 Task: Look for space in Heinola, Finland from 6th September, 2023 to 10th September, 2023 for 1 adult in price range Rs.10000 to Rs.15000. Place can be private room with 1  bedroom having 1 bed and 1 bathroom. Property type can be house, flat, guest house, hotel. Booking option can be shelf check-in. Required host language is .
Action: Mouse moved to (394, 73)
Screenshot: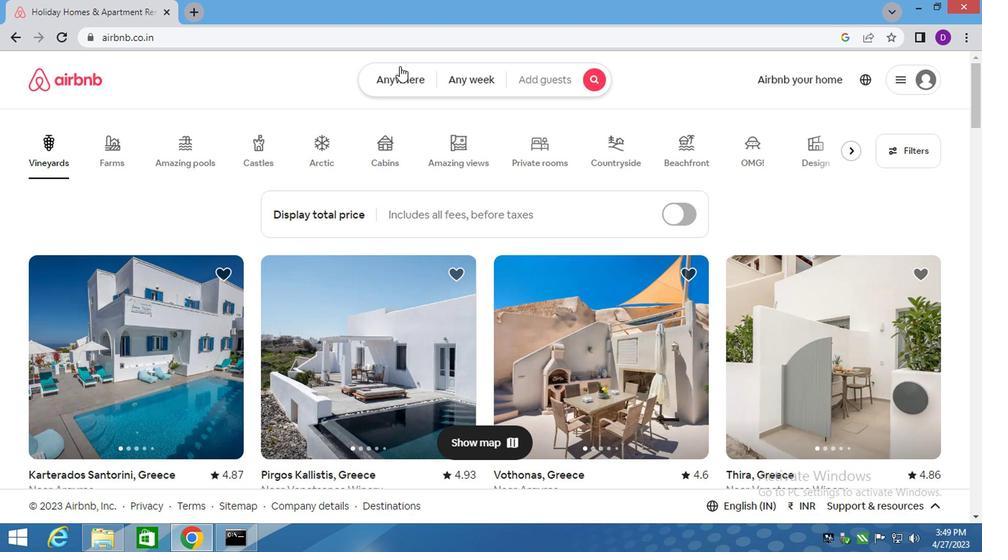 
Action: Mouse pressed left at (394, 73)
Screenshot: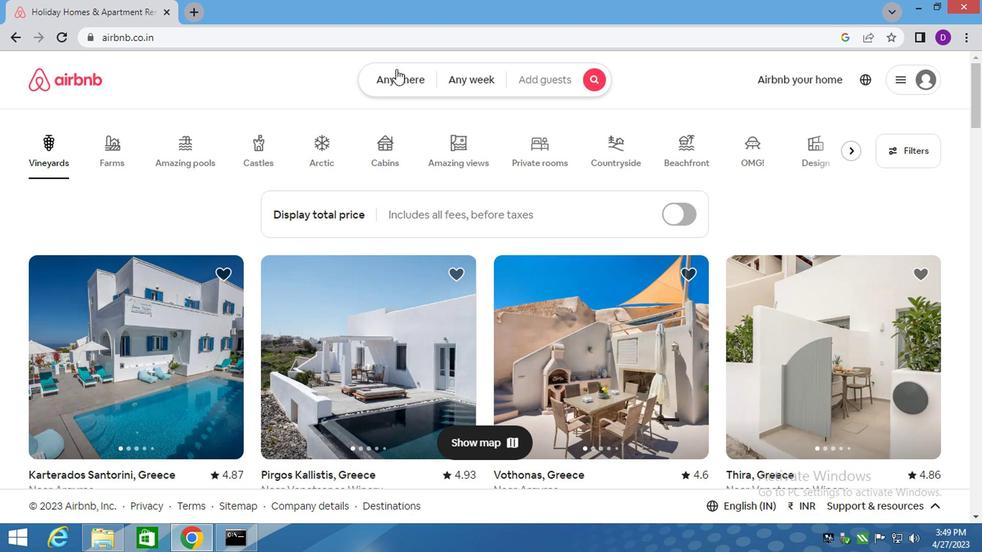 
Action: Mouse moved to (237, 135)
Screenshot: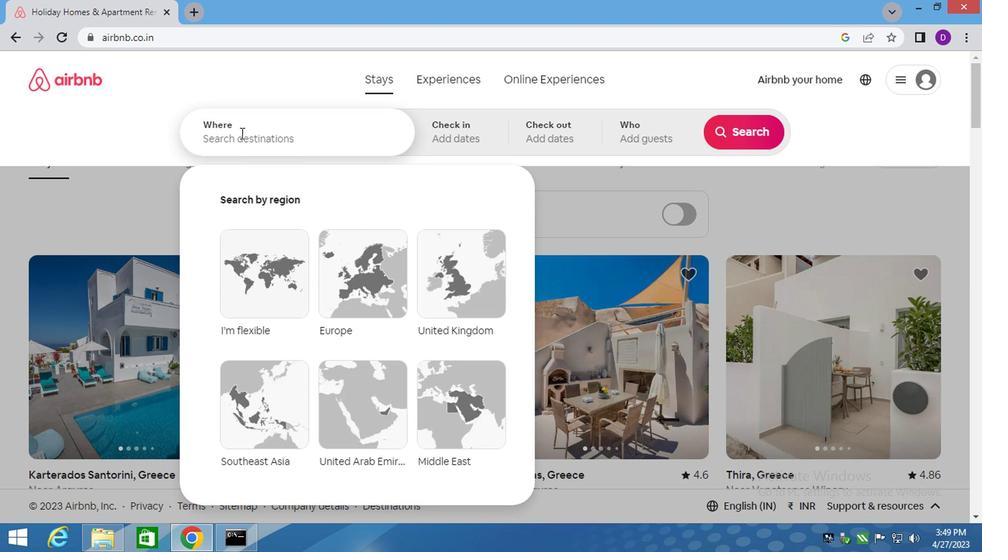 
Action: Mouse pressed left at (237, 135)
Screenshot: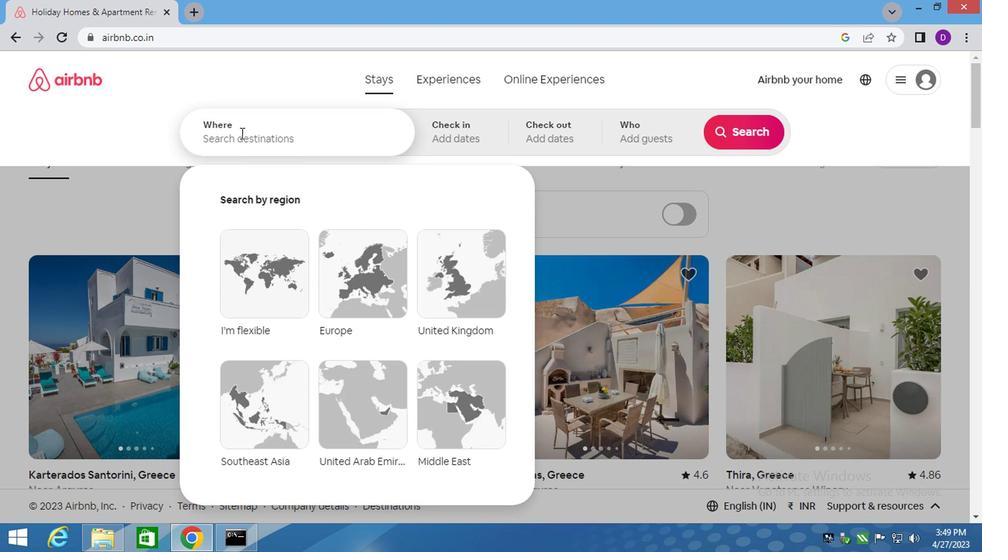 
Action: Key pressed heinola,<Key.space>fin<Key.down><Key.enter>
Screenshot: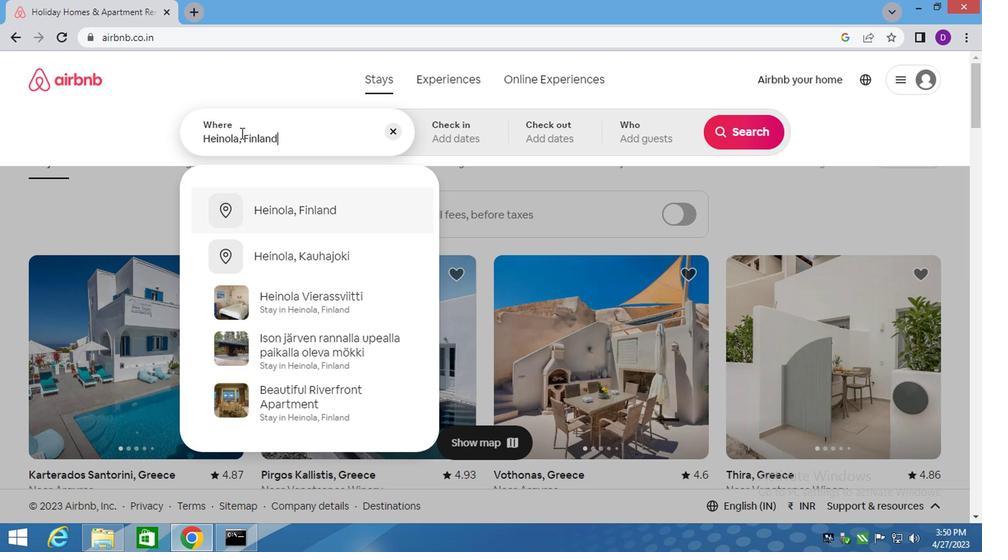 
Action: Mouse moved to (735, 245)
Screenshot: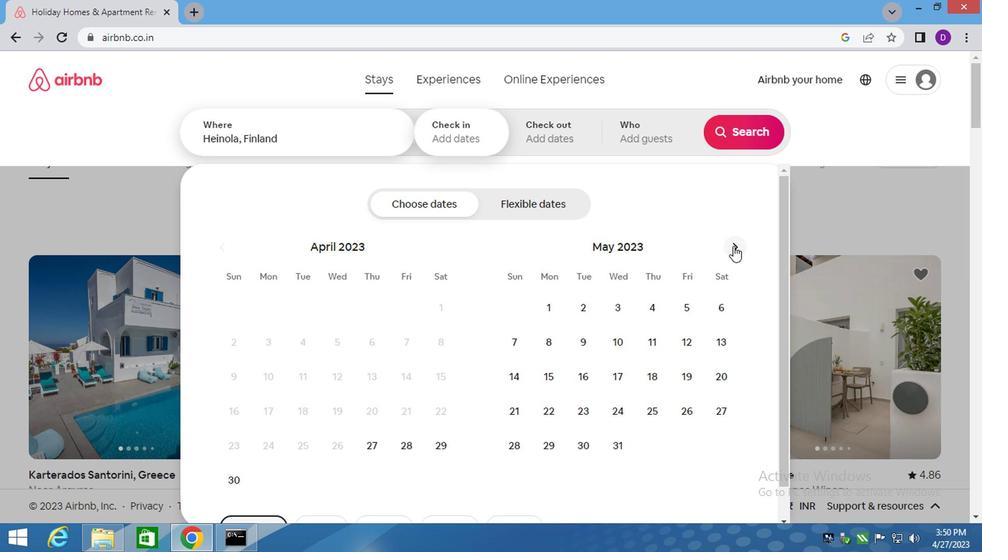 
Action: Mouse pressed left at (735, 245)
Screenshot: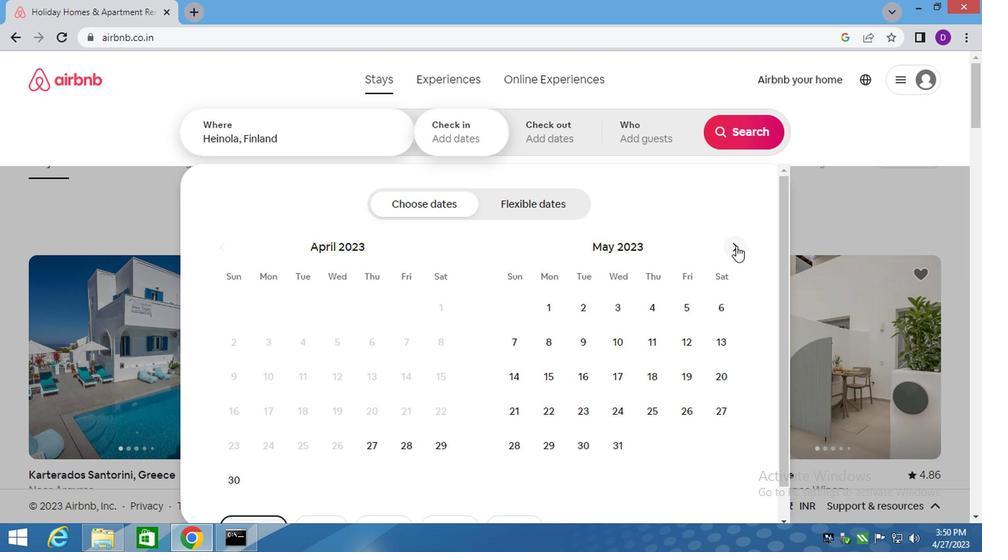 
Action: Mouse pressed left at (735, 245)
Screenshot: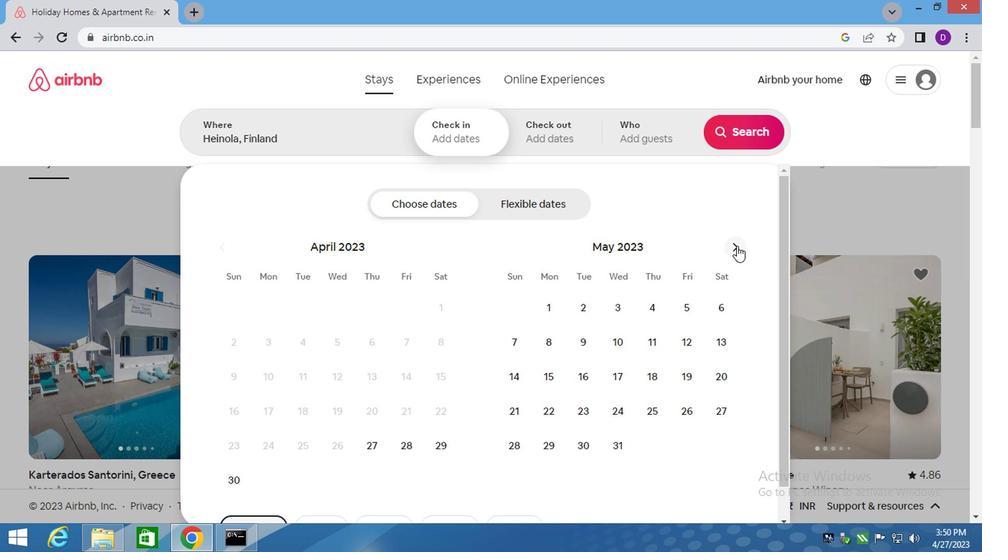 
Action: Mouse moved to (736, 245)
Screenshot: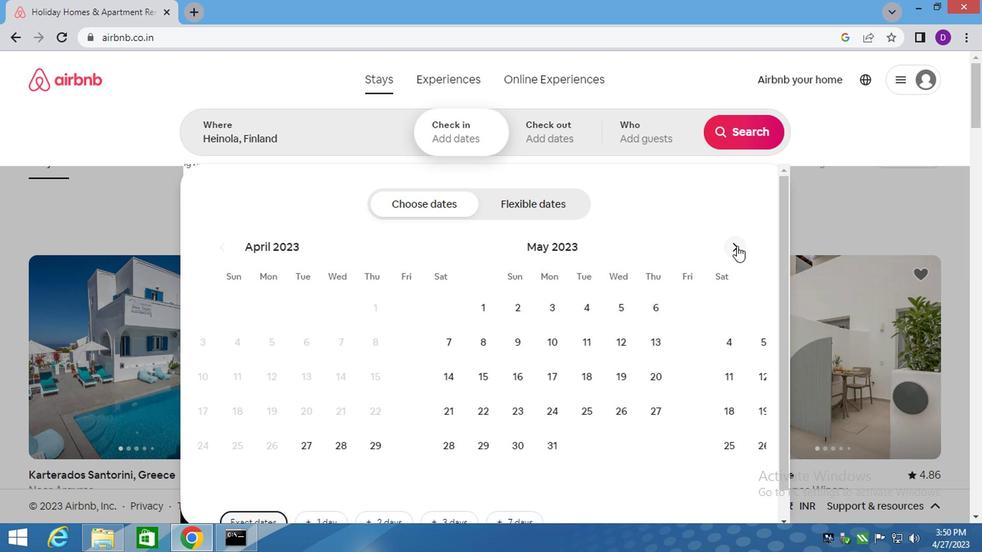 
Action: Mouse pressed left at (736, 245)
Screenshot: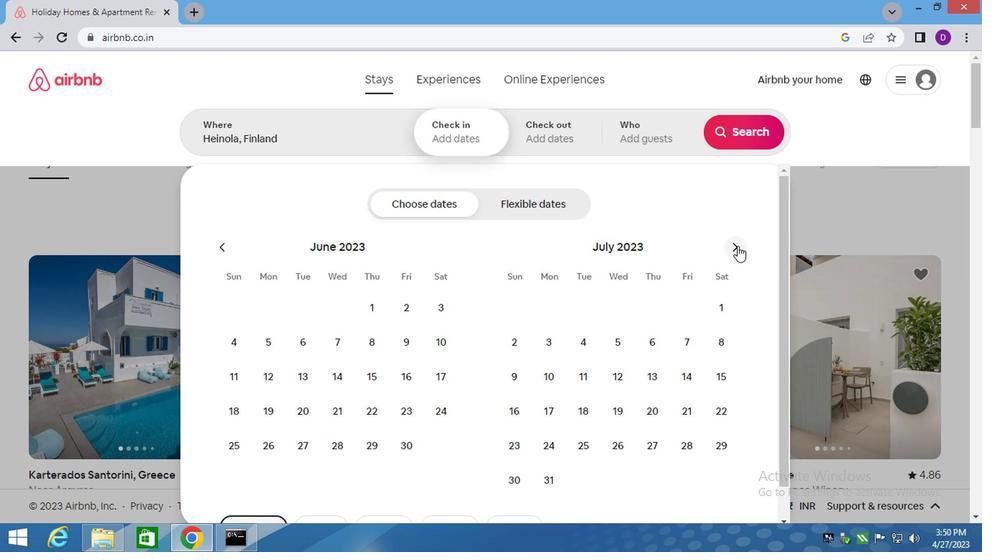 
Action: Mouse pressed left at (736, 245)
Screenshot: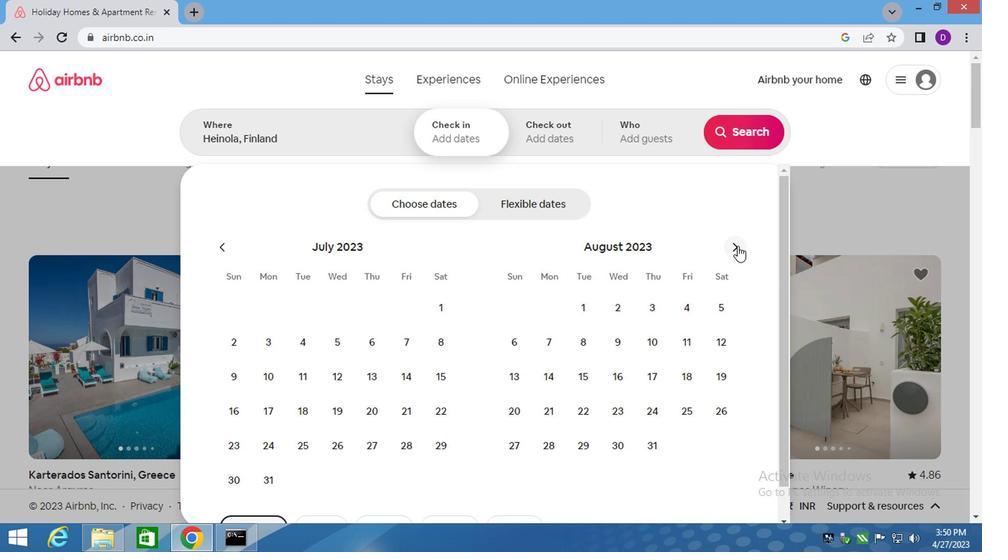 
Action: Mouse moved to (617, 339)
Screenshot: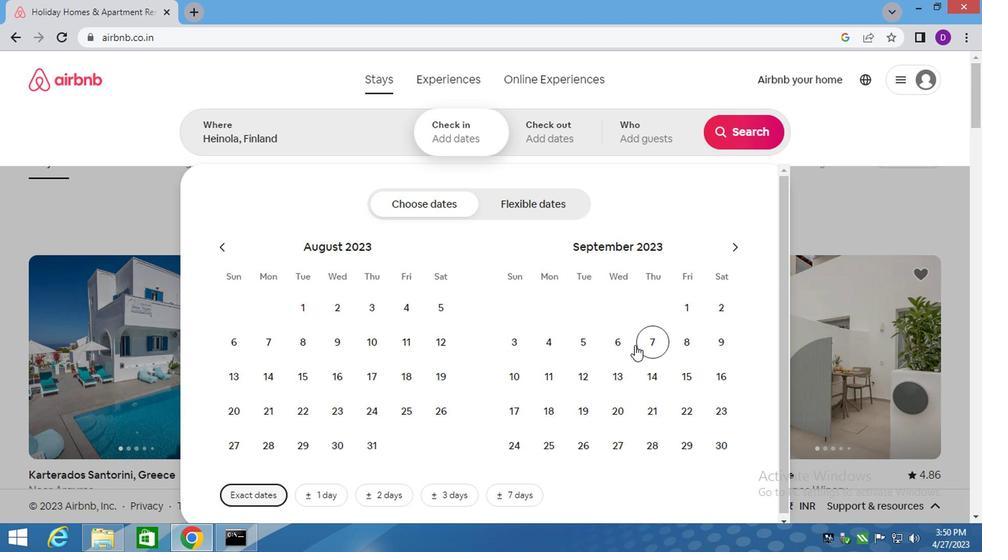 
Action: Mouse pressed left at (617, 339)
Screenshot: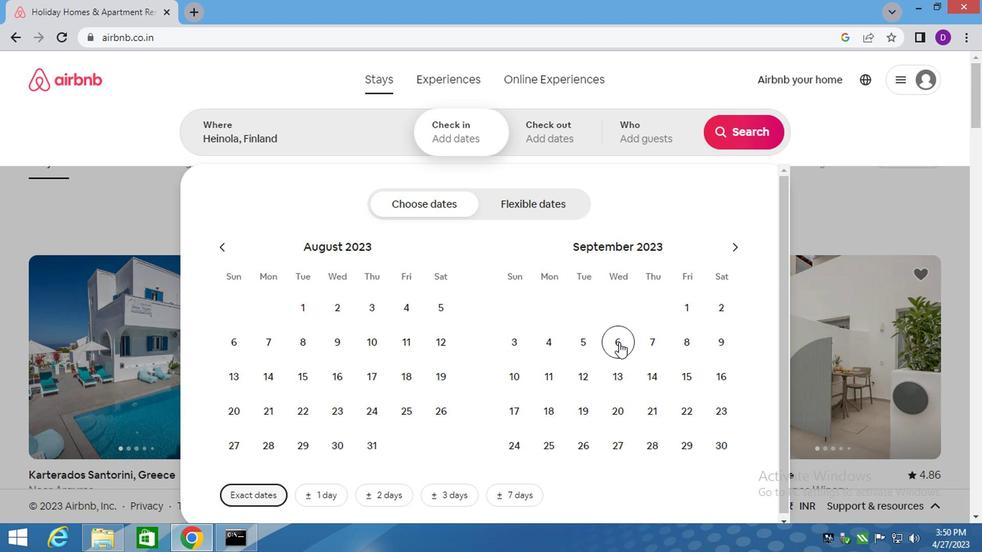 
Action: Mouse moved to (517, 372)
Screenshot: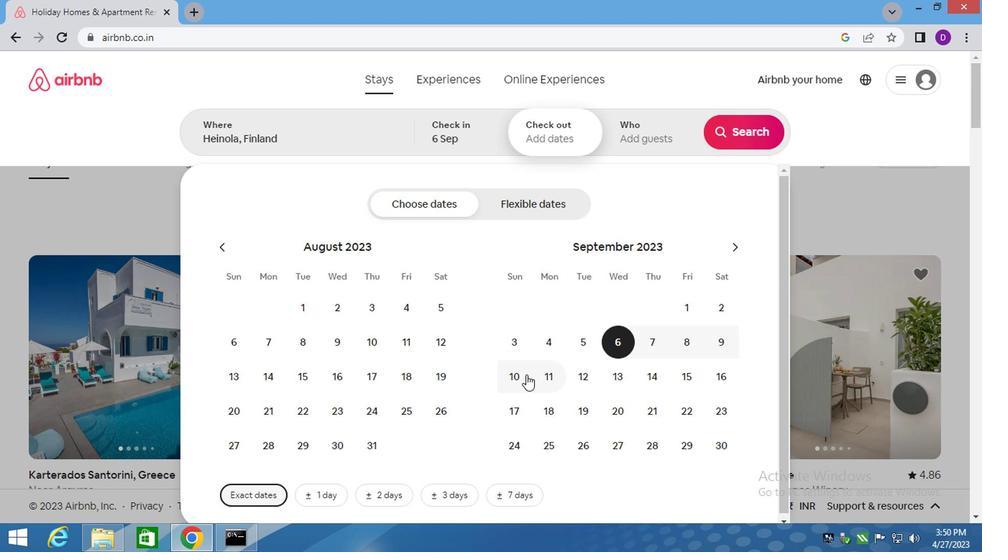 
Action: Mouse pressed left at (517, 372)
Screenshot: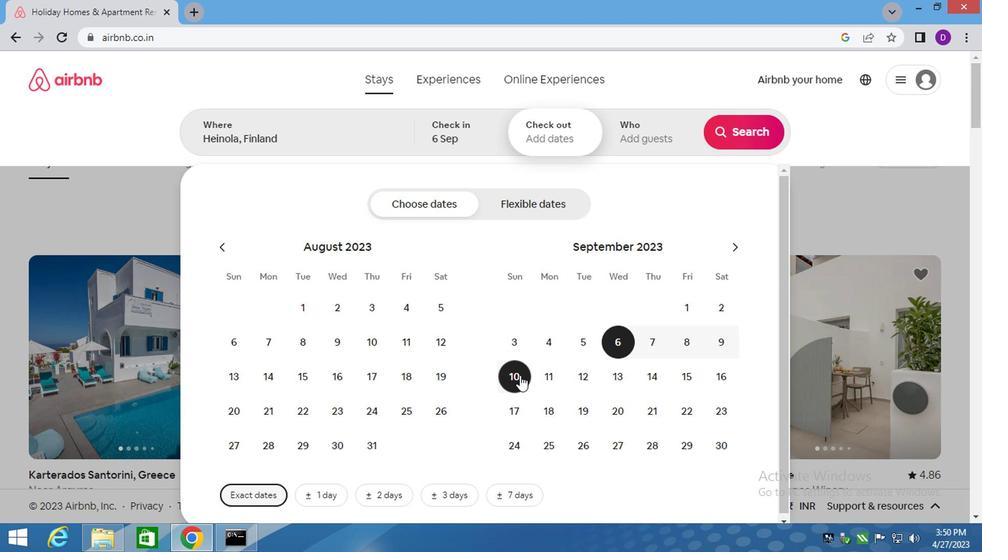 
Action: Mouse moved to (636, 146)
Screenshot: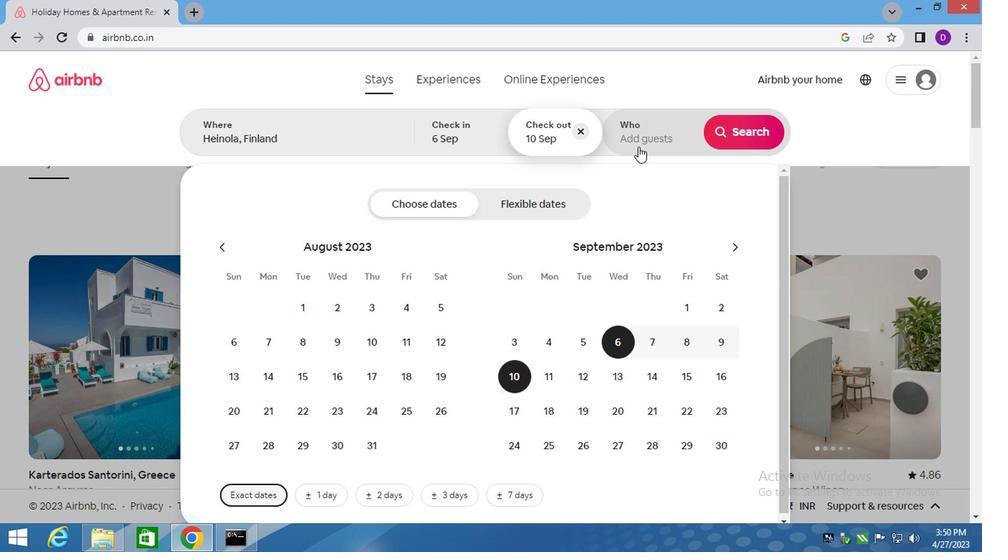 
Action: Mouse pressed left at (636, 146)
Screenshot: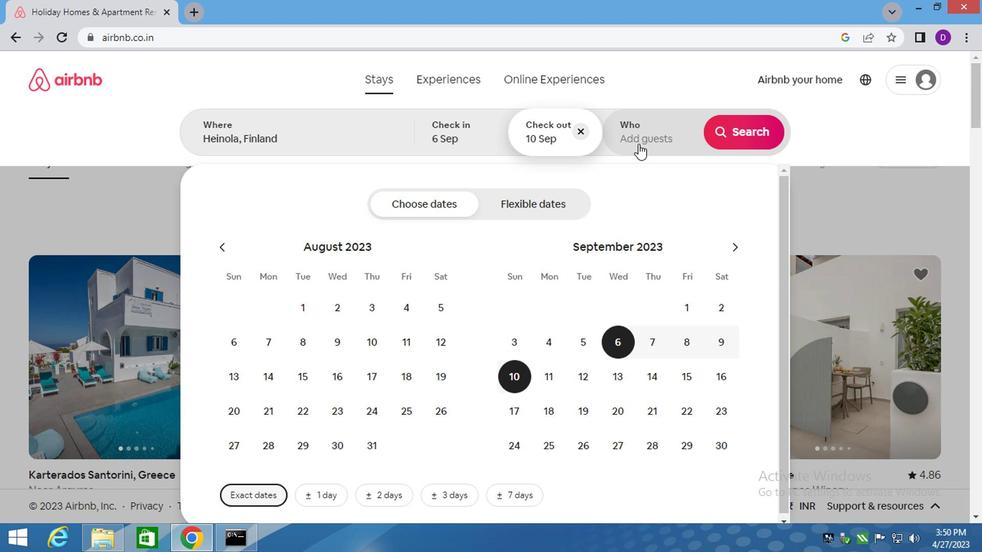 
Action: Mouse moved to (742, 207)
Screenshot: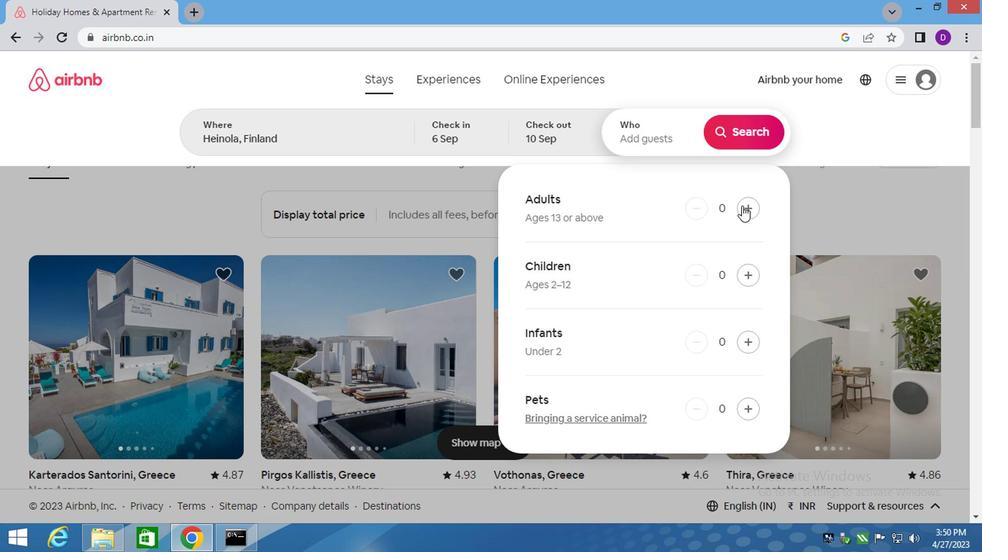 
Action: Mouse pressed left at (742, 207)
Screenshot: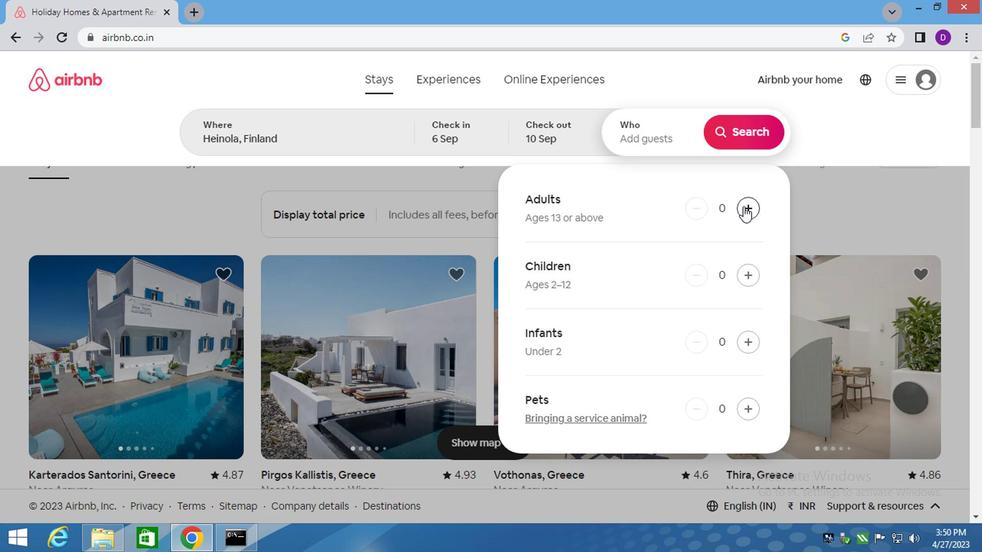 
Action: Mouse moved to (742, 137)
Screenshot: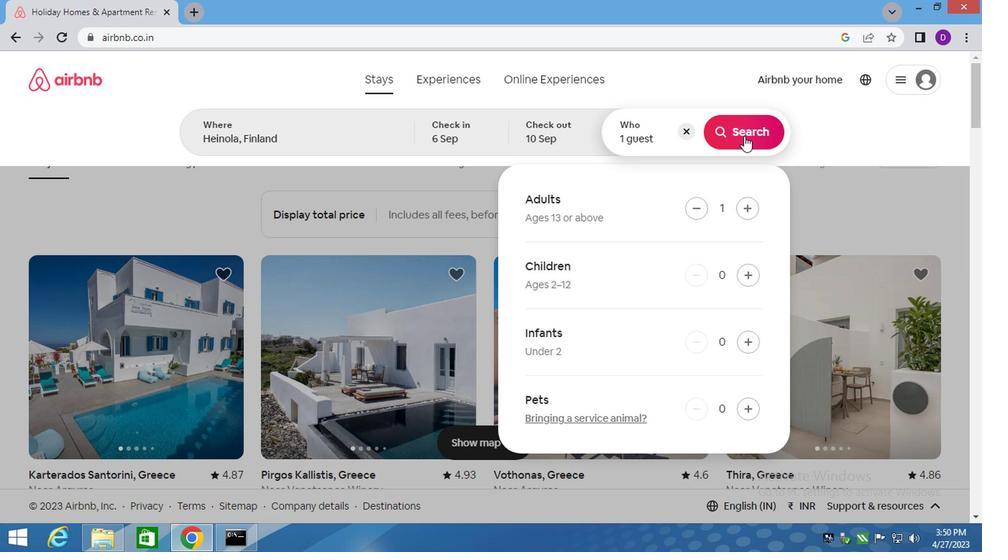 
Action: Mouse pressed left at (742, 137)
Screenshot: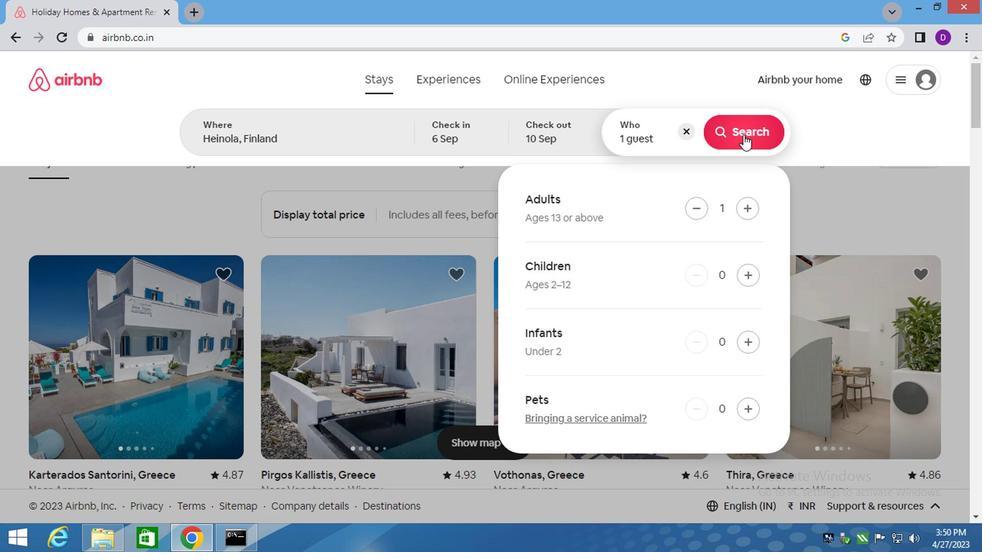 
Action: Mouse moved to (909, 143)
Screenshot: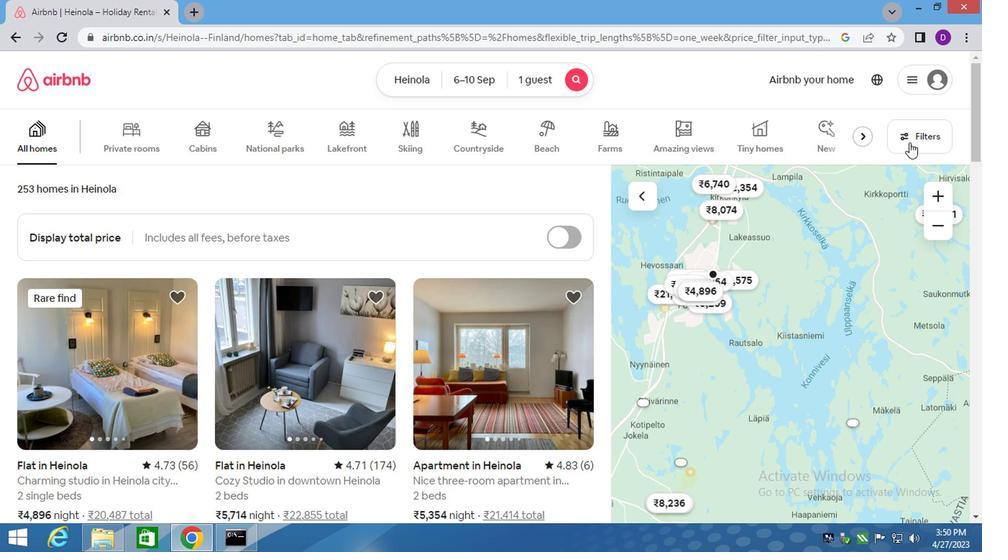 
Action: Mouse pressed left at (909, 143)
Screenshot: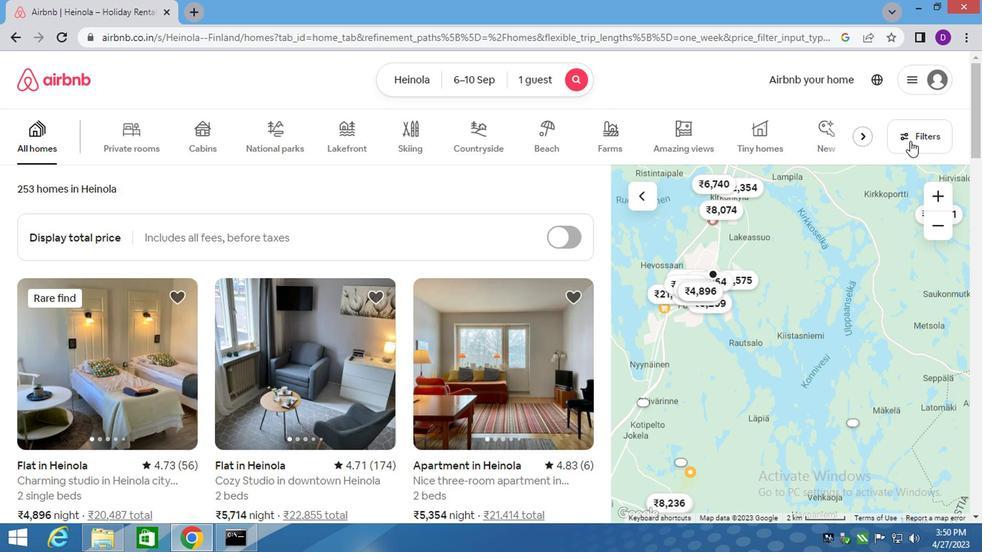 
Action: Mouse moved to (293, 320)
Screenshot: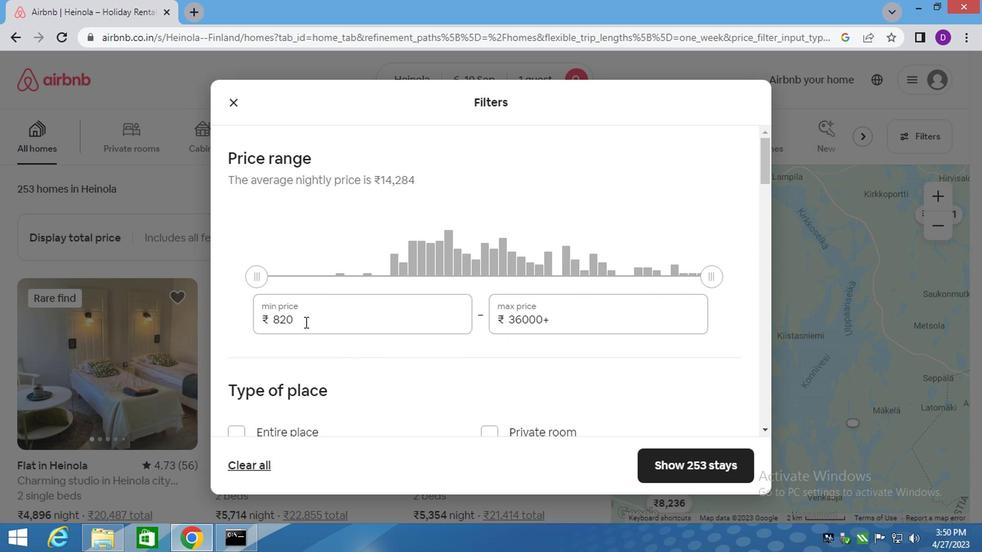 
Action: Mouse pressed left at (293, 320)
Screenshot: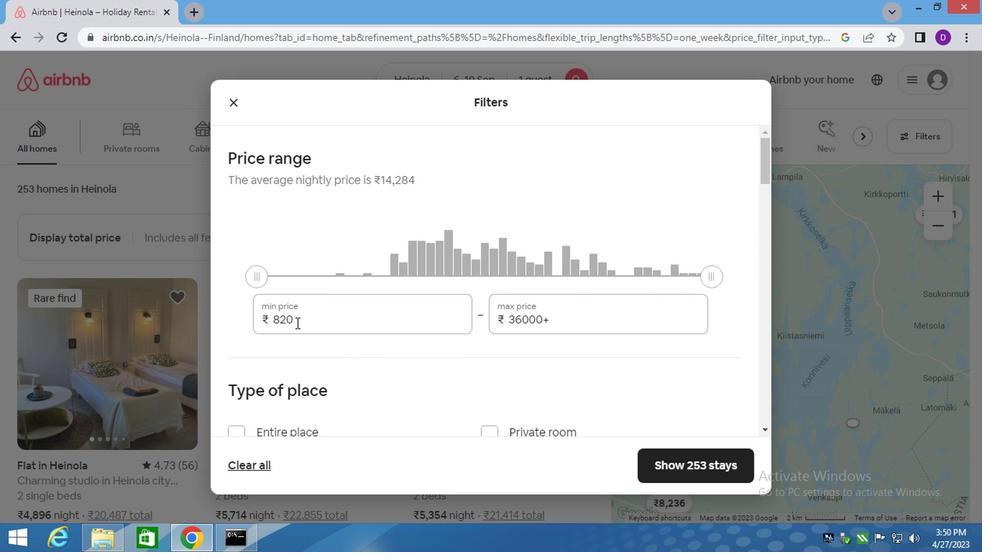 
Action: Mouse pressed left at (293, 320)
Screenshot: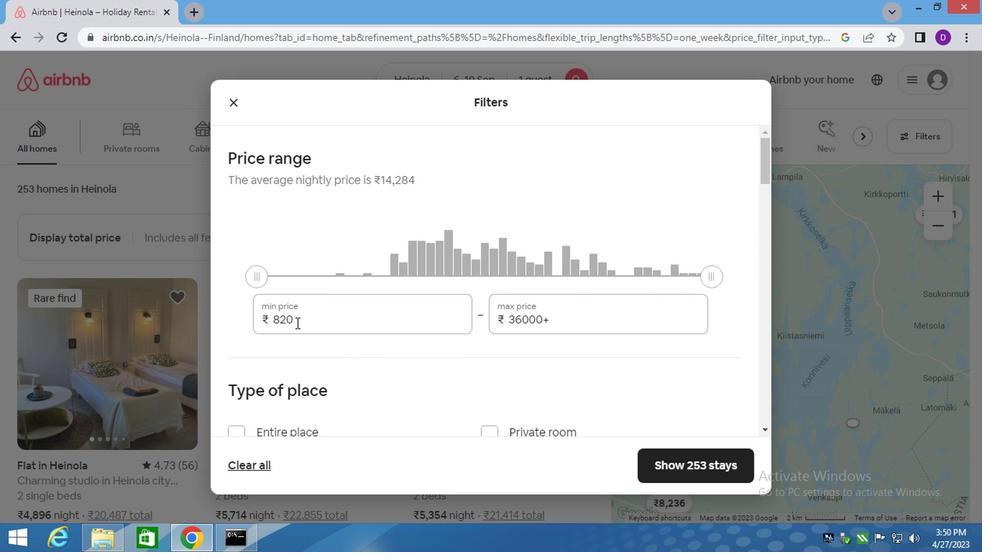 
Action: Key pressed 10000<Key.tab>14<Key.backspace>5000
Screenshot: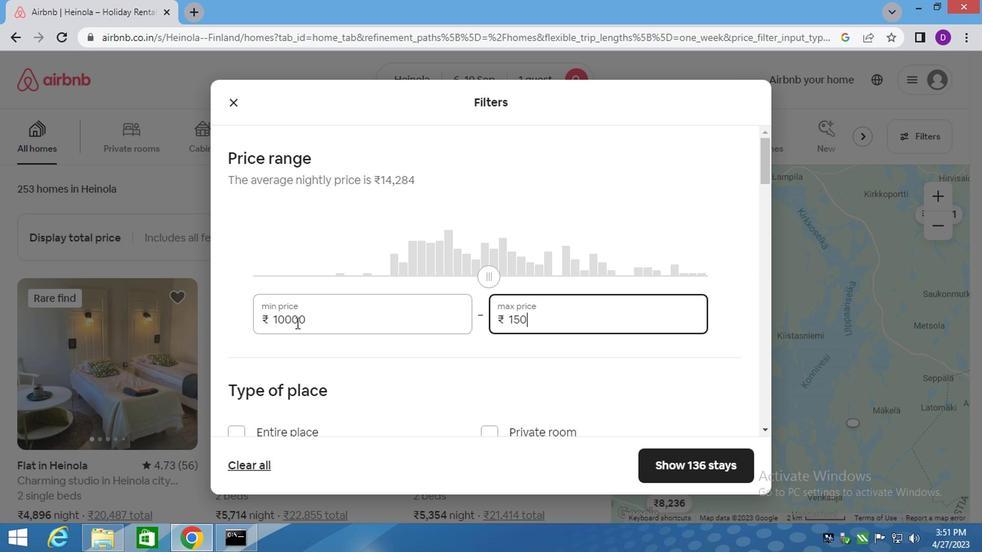 
Action: Mouse scrolled (293, 319) with delta (0, -1)
Screenshot: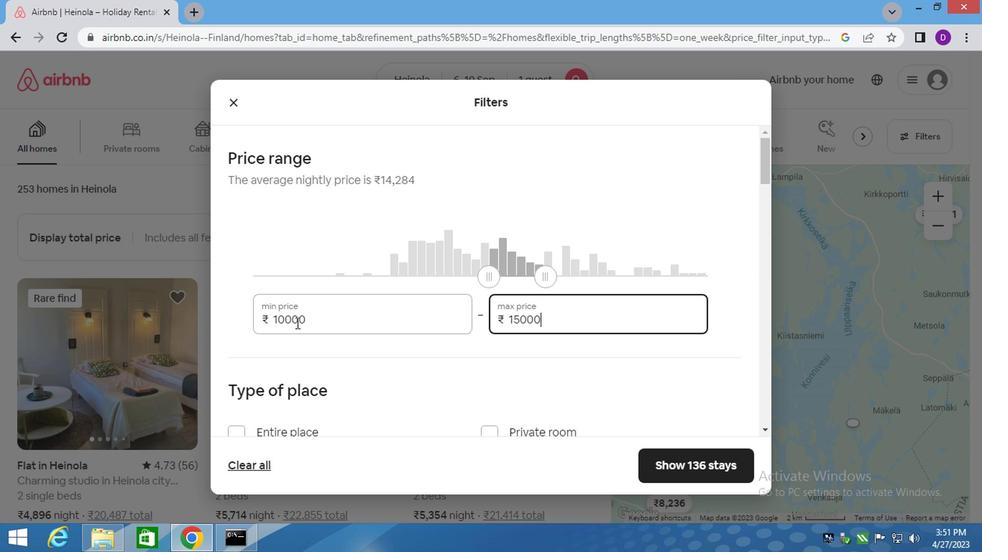 
Action: Mouse scrolled (293, 319) with delta (0, -1)
Screenshot: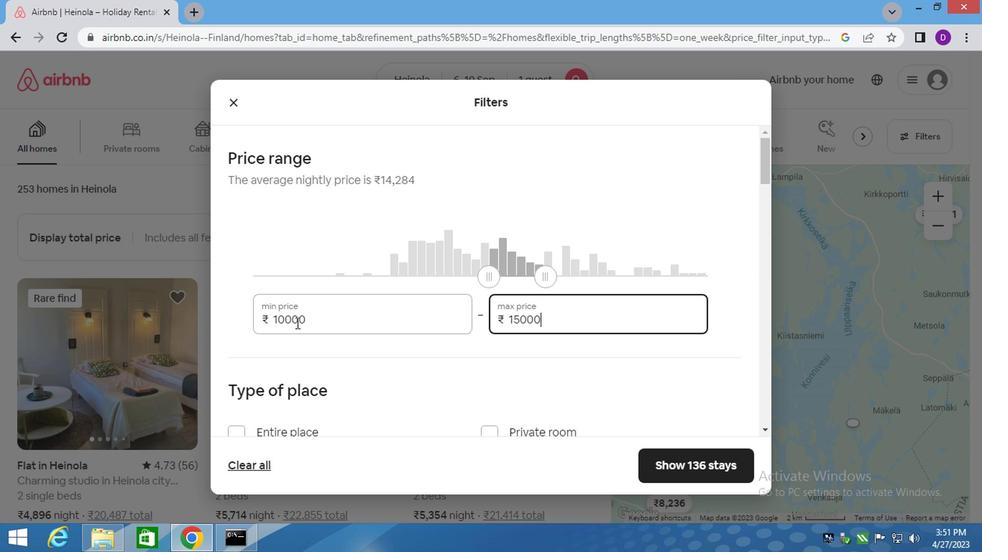 
Action: Mouse moved to (488, 290)
Screenshot: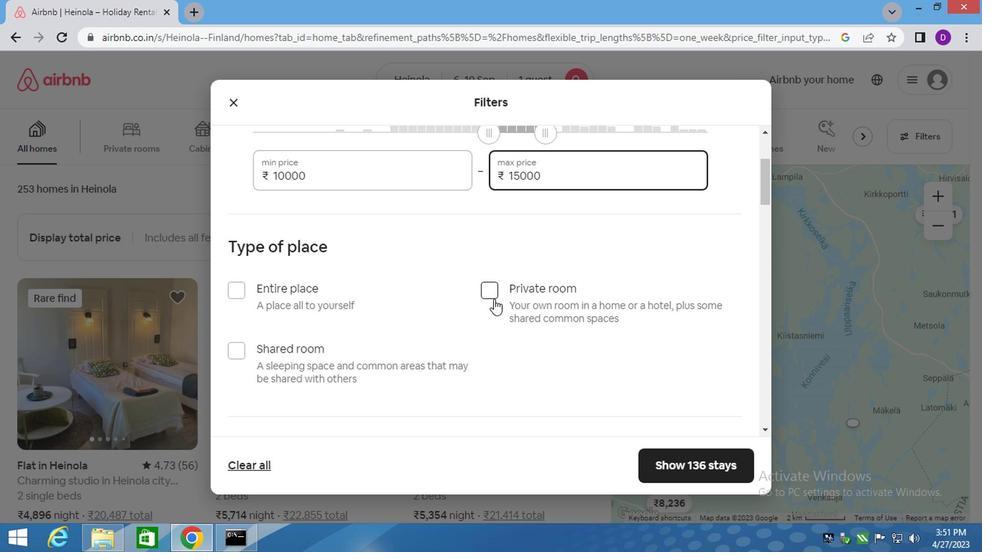 
Action: Mouse pressed left at (488, 290)
Screenshot: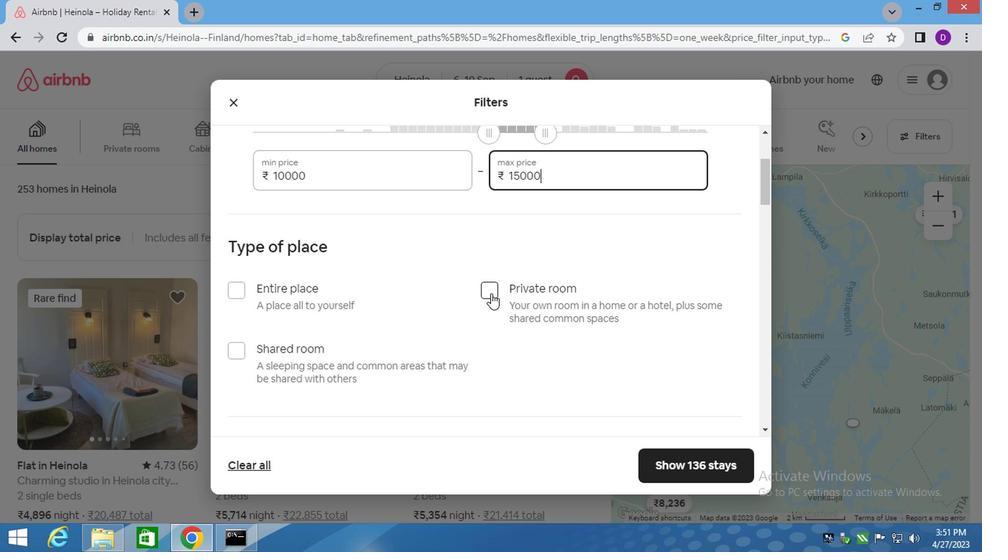 
Action: Mouse moved to (359, 303)
Screenshot: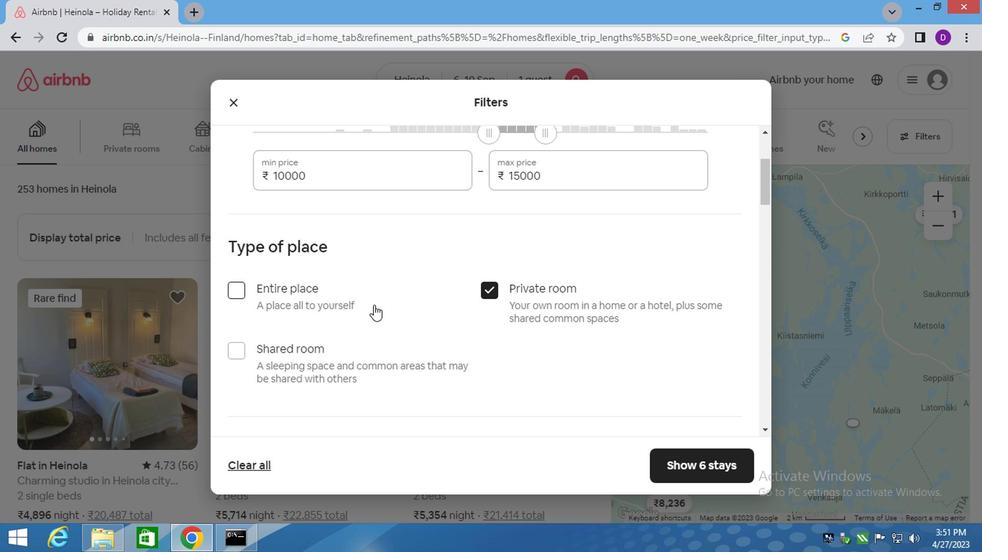 
Action: Mouse scrolled (359, 302) with delta (0, -1)
Screenshot: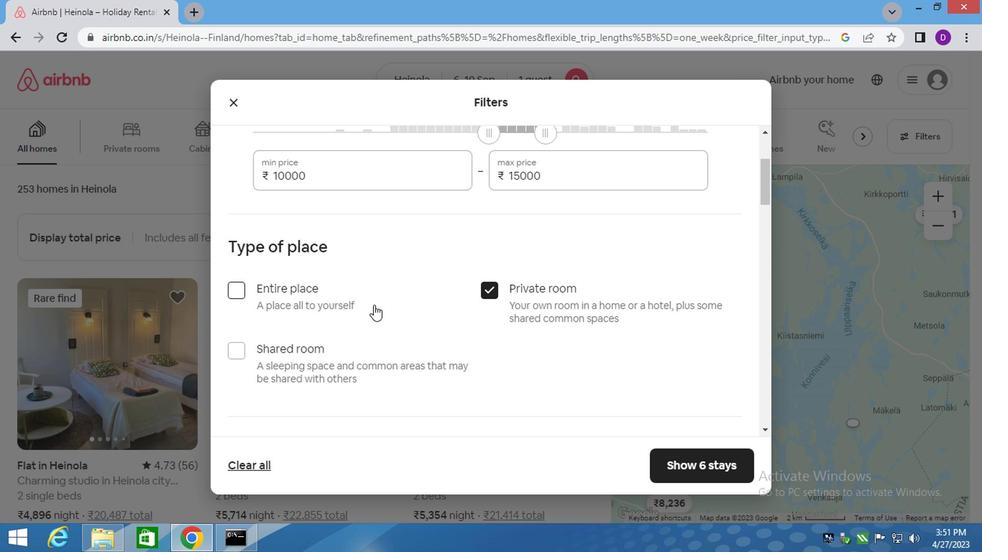 
Action: Mouse moved to (353, 304)
Screenshot: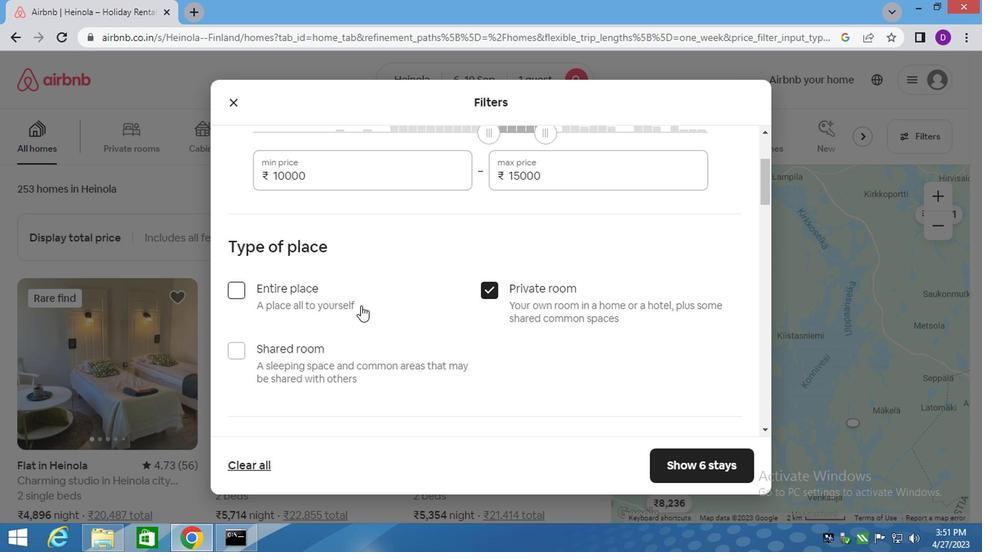 
Action: Mouse scrolled (356, 302) with delta (0, -1)
Screenshot: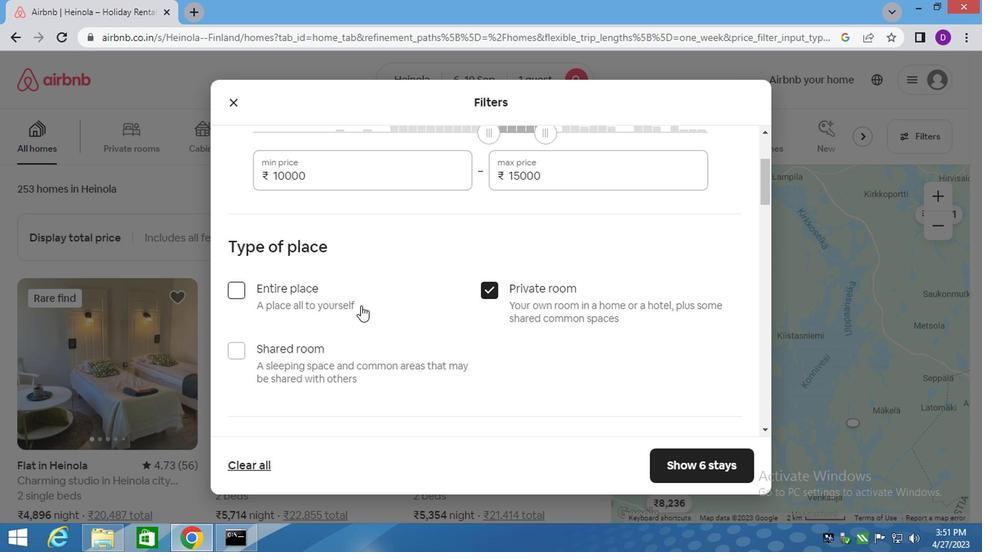
Action: Mouse scrolled (353, 303) with delta (0, 0)
Screenshot: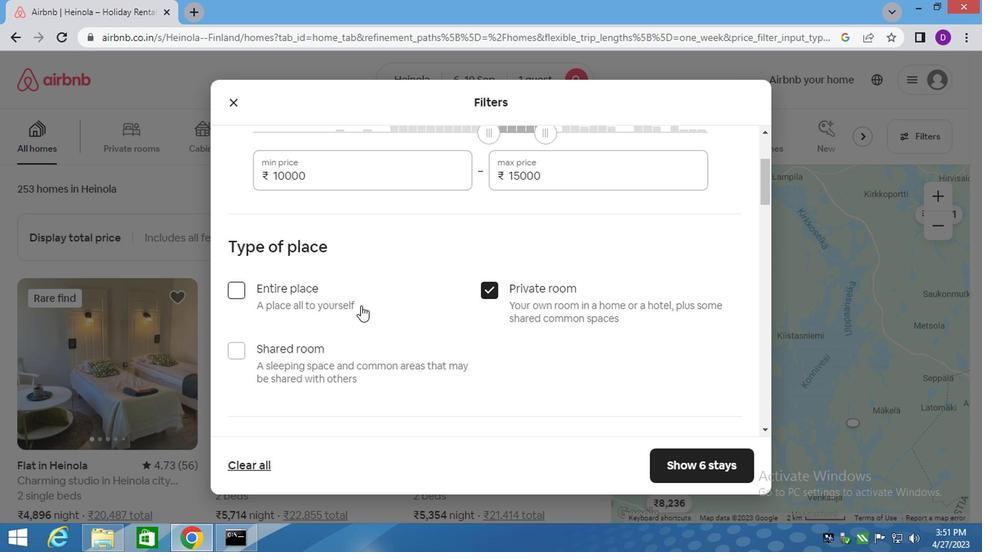 
Action: Mouse moved to (343, 310)
Screenshot: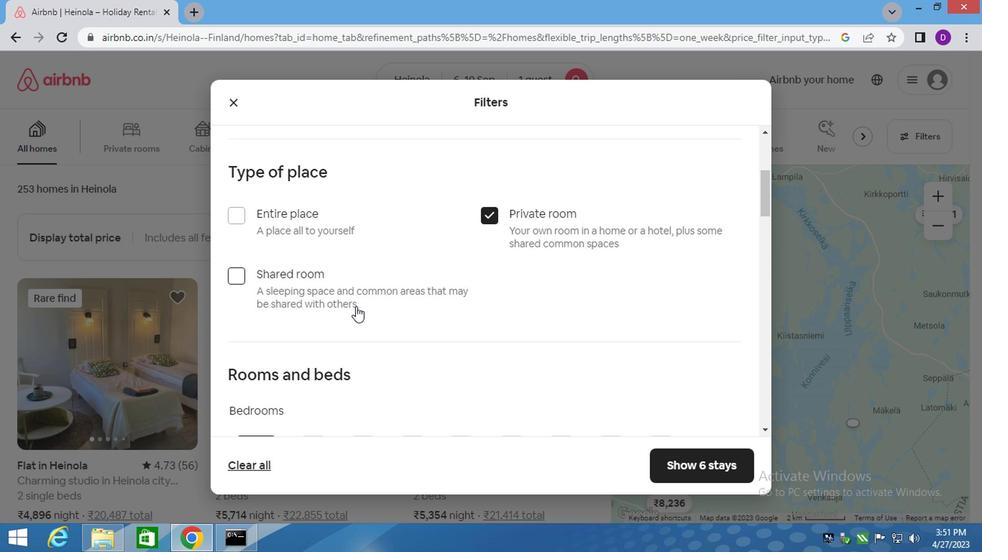 
Action: Mouse scrolled (343, 309) with delta (0, 0)
Screenshot: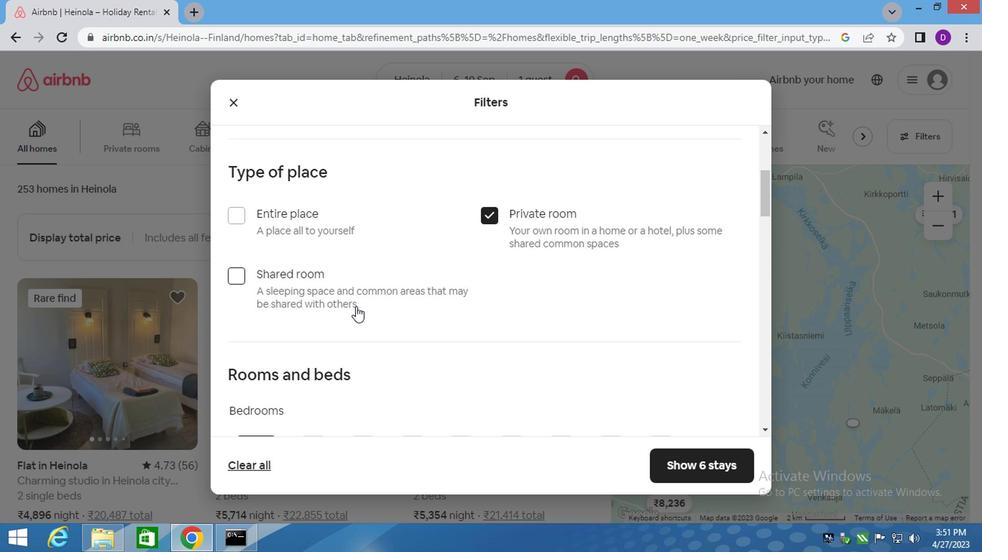 
Action: Mouse scrolled (343, 309) with delta (0, 0)
Screenshot: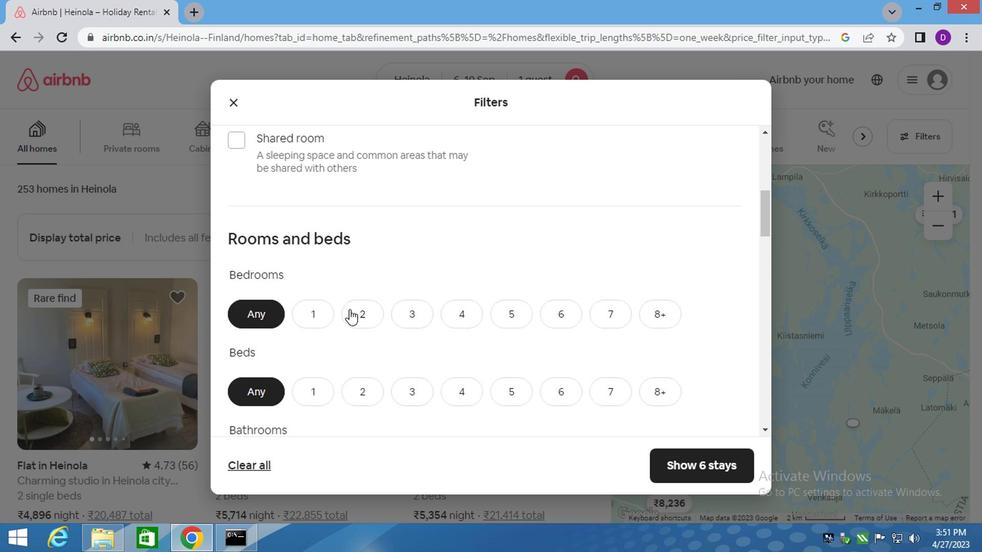 
Action: Mouse moved to (308, 165)
Screenshot: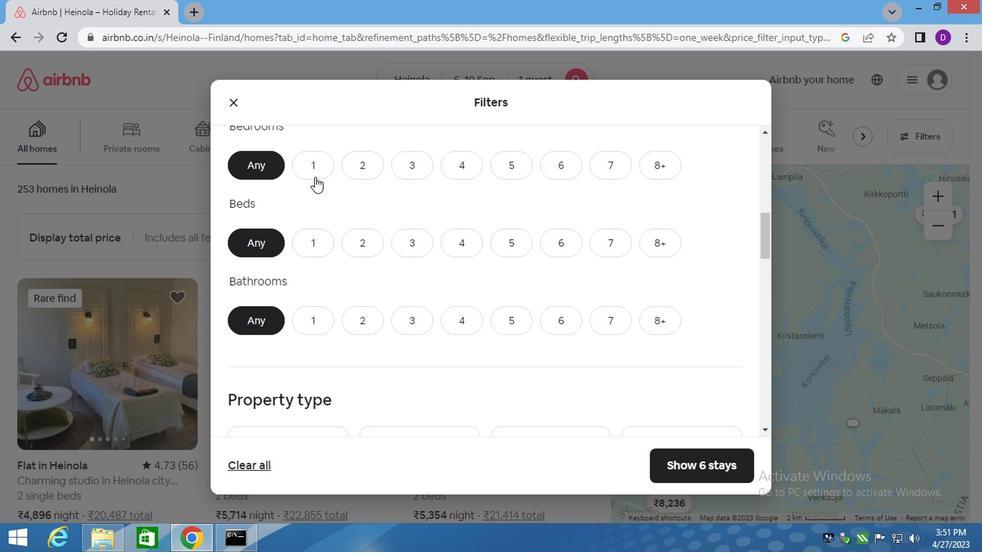 
Action: Mouse pressed left at (308, 165)
Screenshot: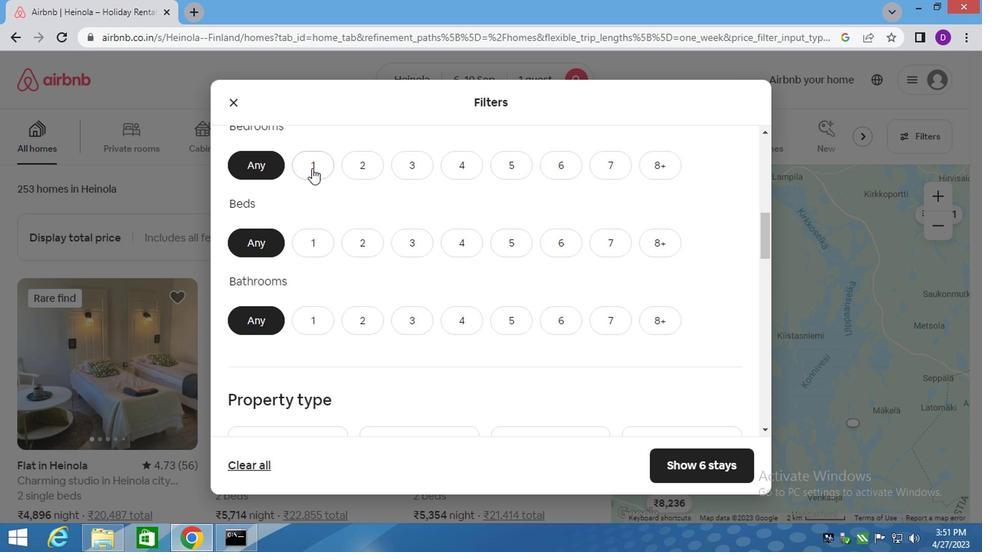 
Action: Mouse moved to (310, 247)
Screenshot: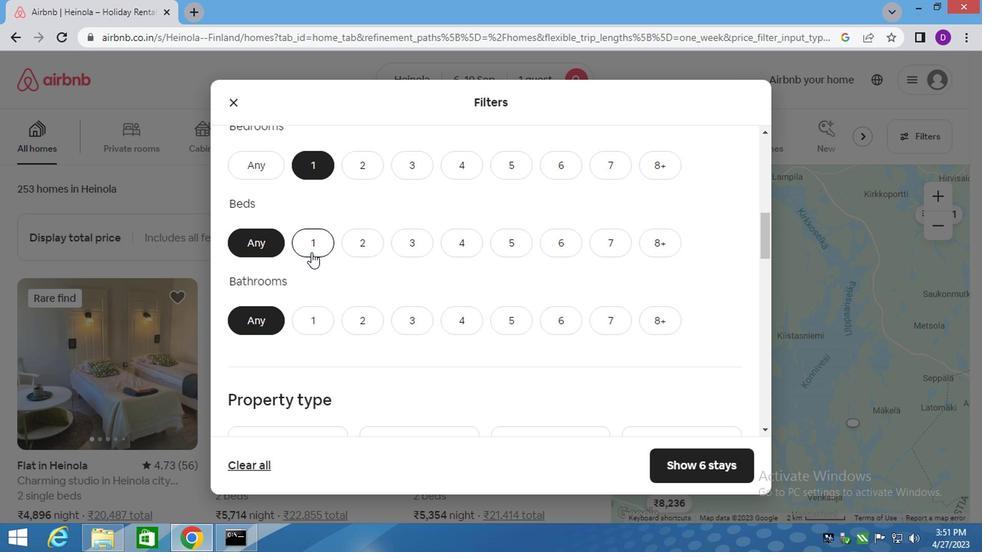 
Action: Mouse pressed left at (310, 247)
Screenshot: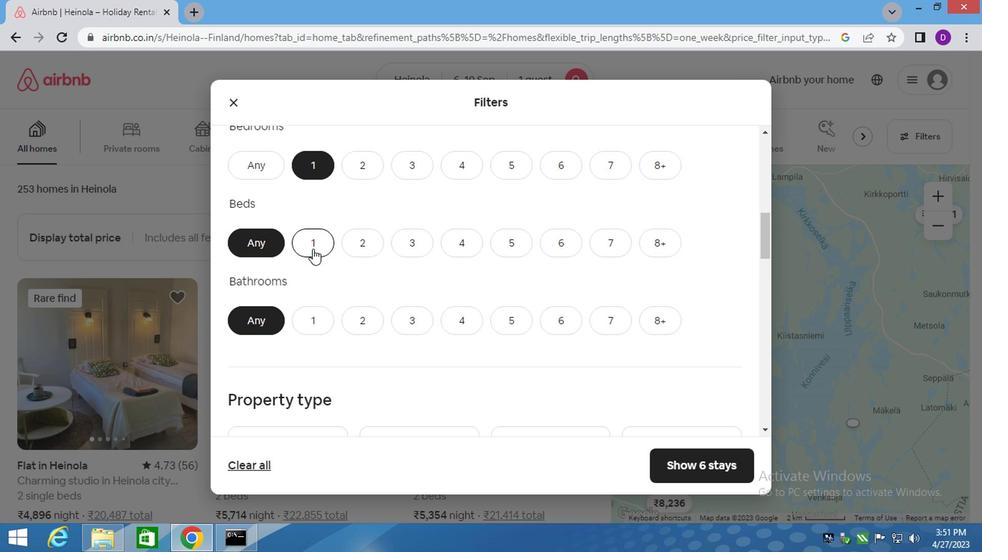 
Action: Mouse moved to (308, 311)
Screenshot: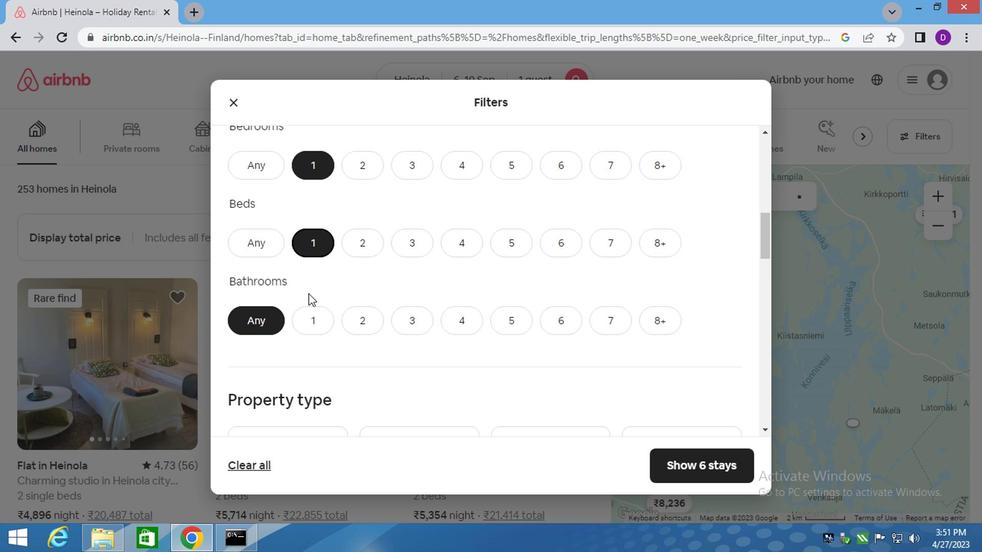 
Action: Mouse pressed left at (308, 311)
Screenshot: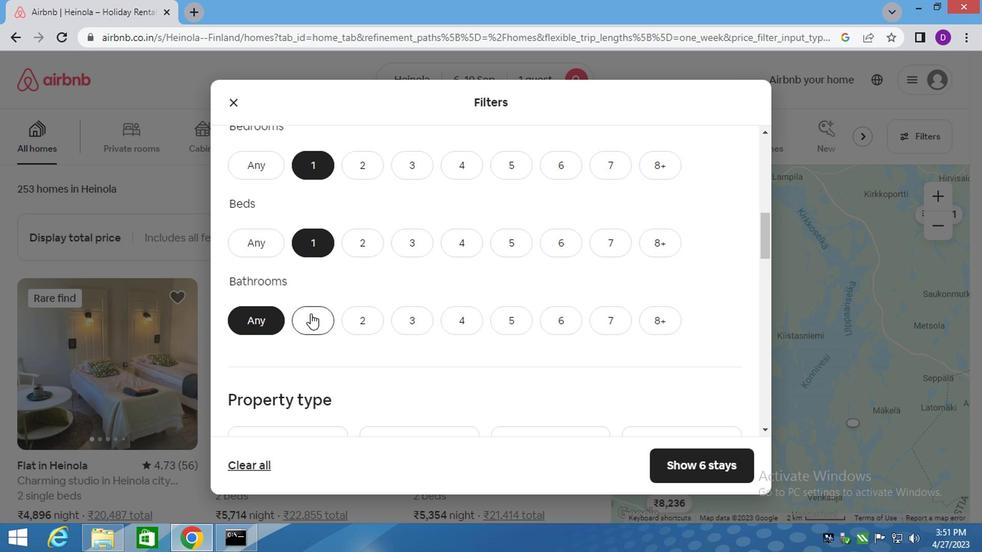 
Action: Mouse moved to (375, 315)
Screenshot: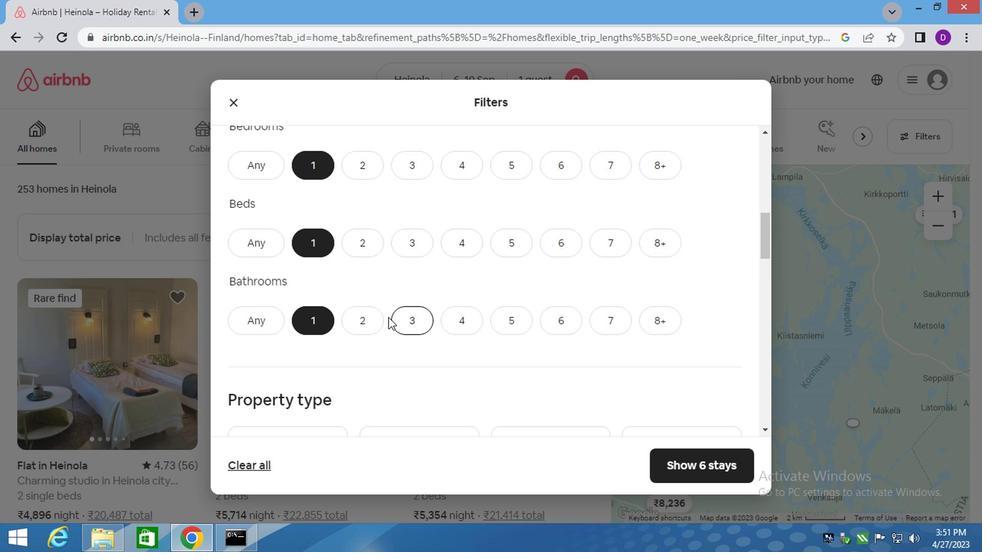 
Action: Mouse scrolled (375, 314) with delta (0, -1)
Screenshot: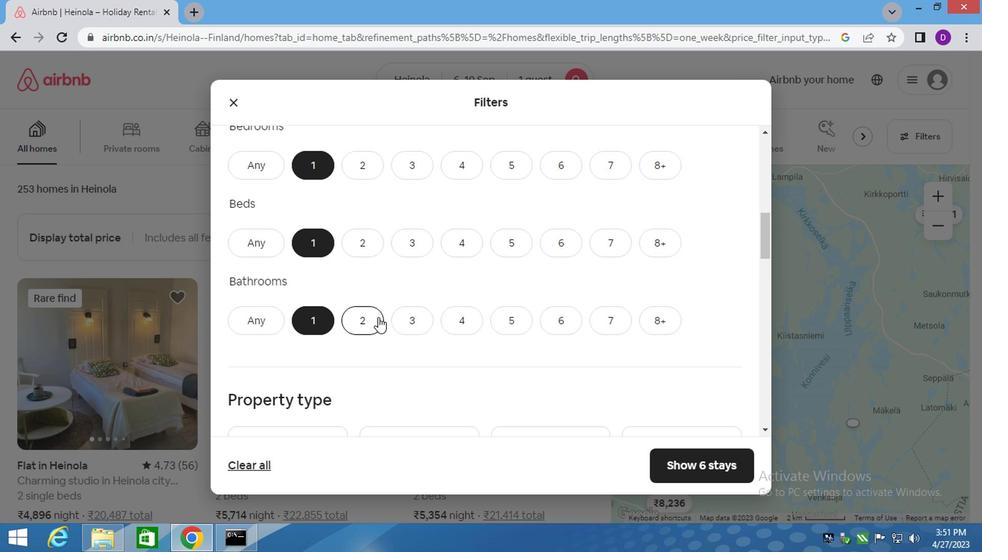 
Action: Mouse scrolled (375, 314) with delta (0, -1)
Screenshot: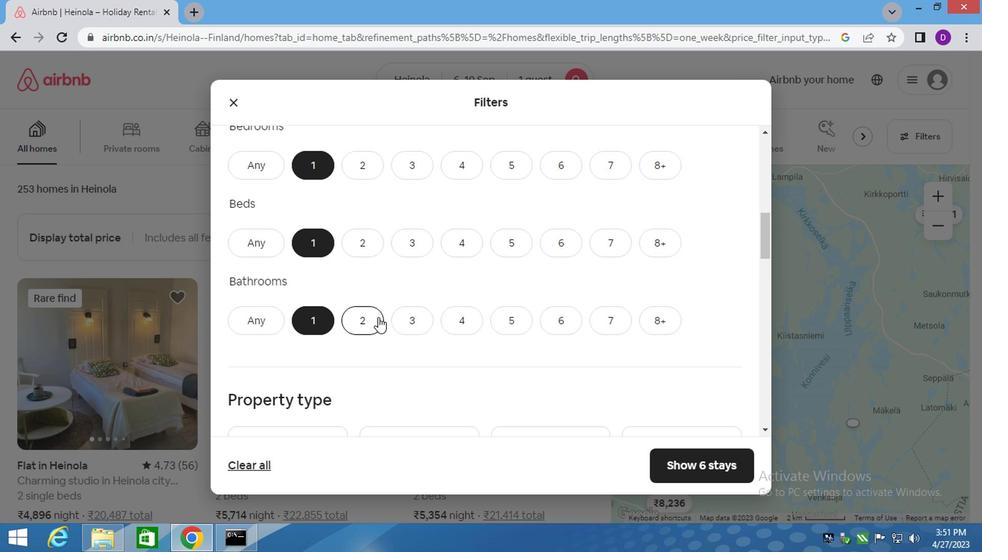 
Action: Mouse scrolled (375, 314) with delta (0, -1)
Screenshot: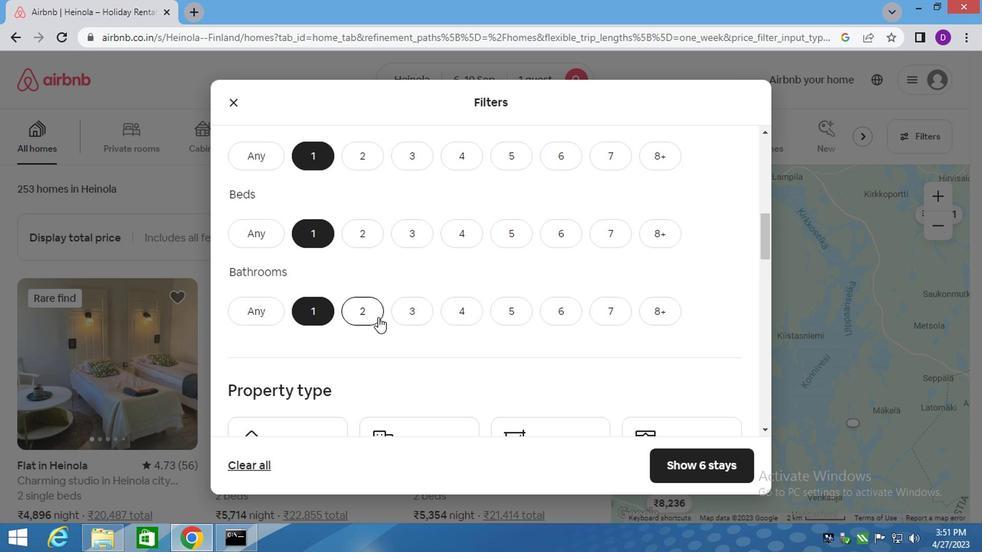 
Action: Mouse moved to (300, 257)
Screenshot: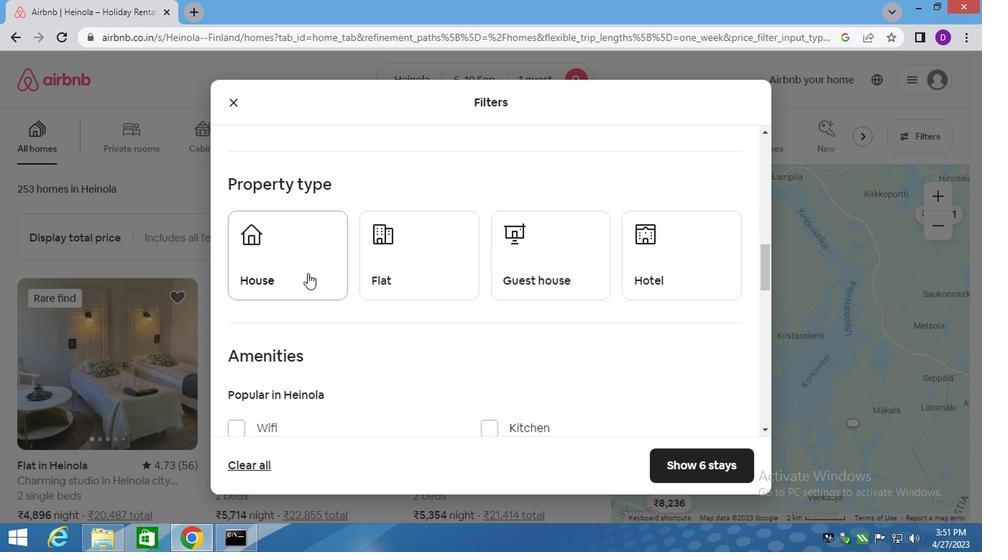 
Action: Mouse pressed left at (300, 257)
Screenshot: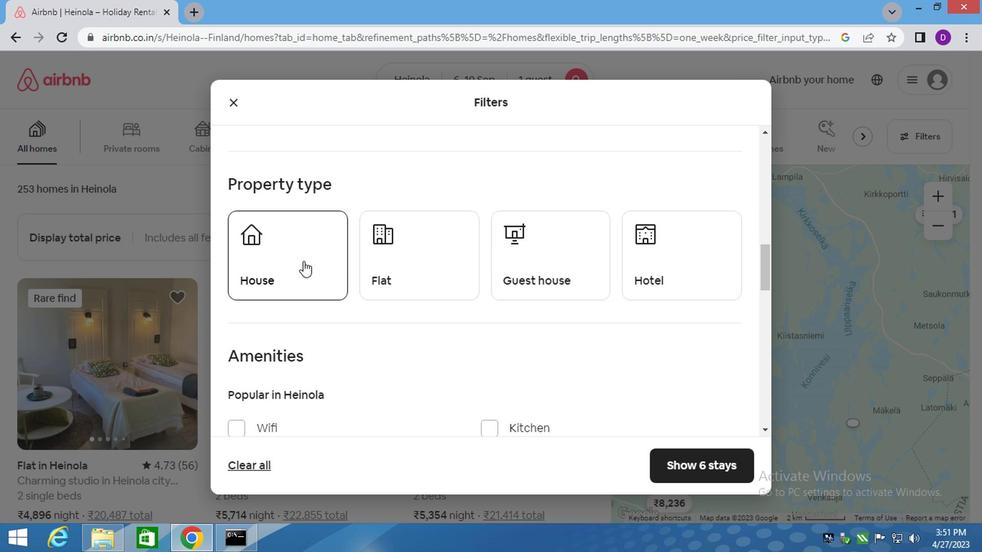 
Action: Mouse moved to (399, 268)
Screenshot: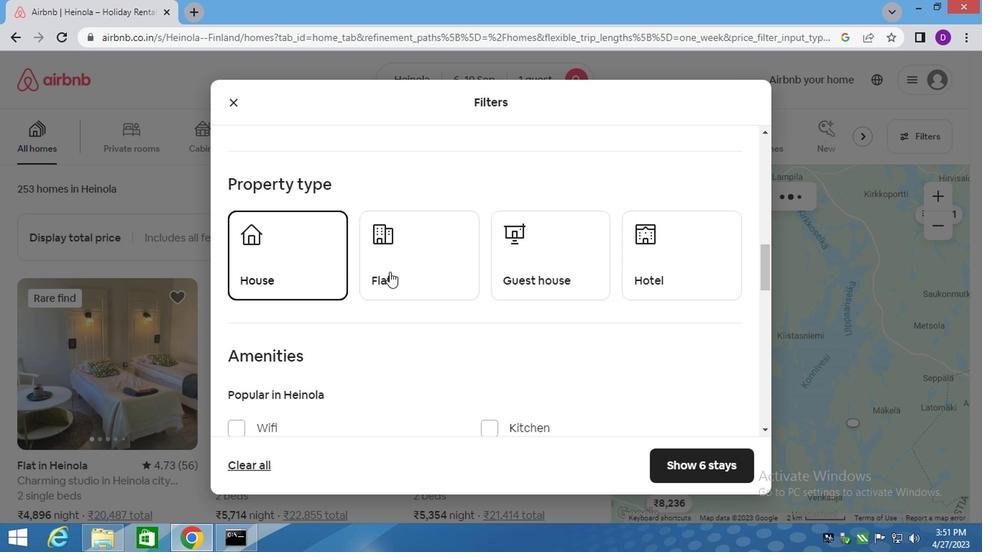 
Action: Mouse pressed left at (399, 268)
Screenshot: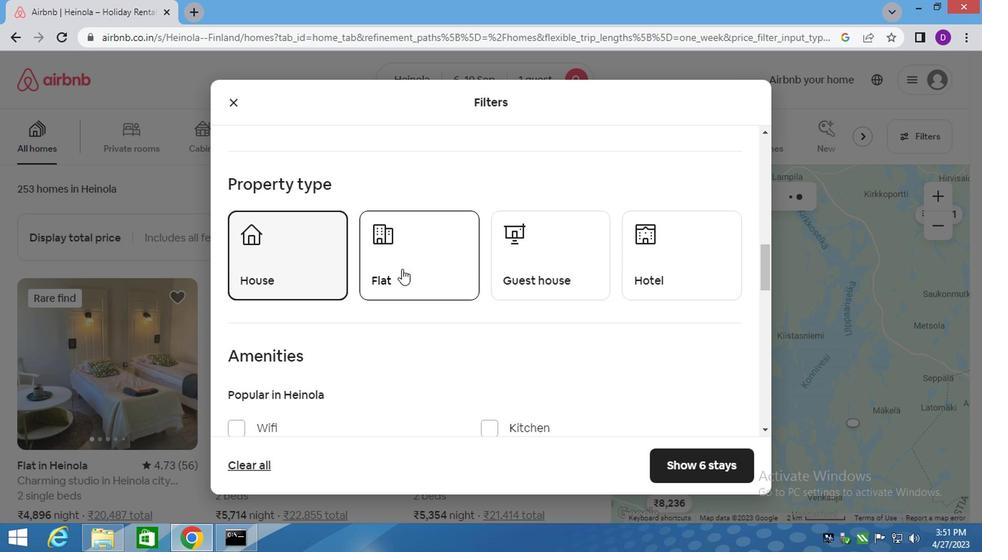 
Action: Mouse moved to (507, 267)
Screenshot: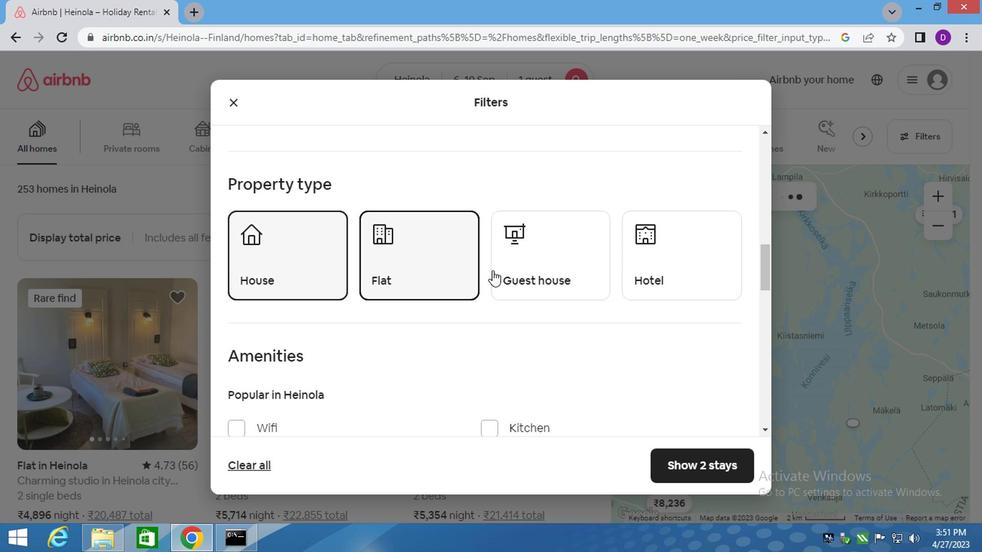 
Action: Mouse pressed left at (507, 267)
Screenshot: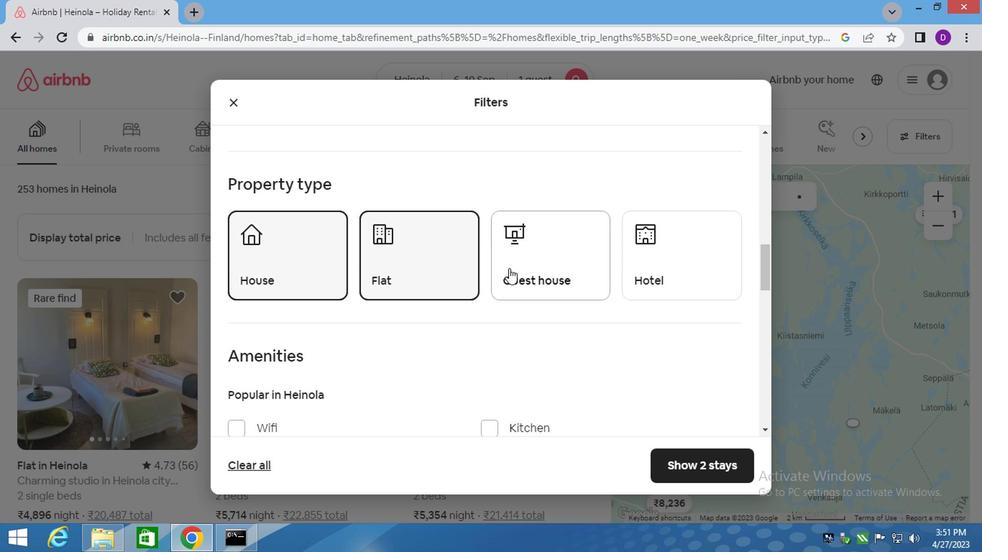
Action: Mouse moved to (643, 247)
Screenshot: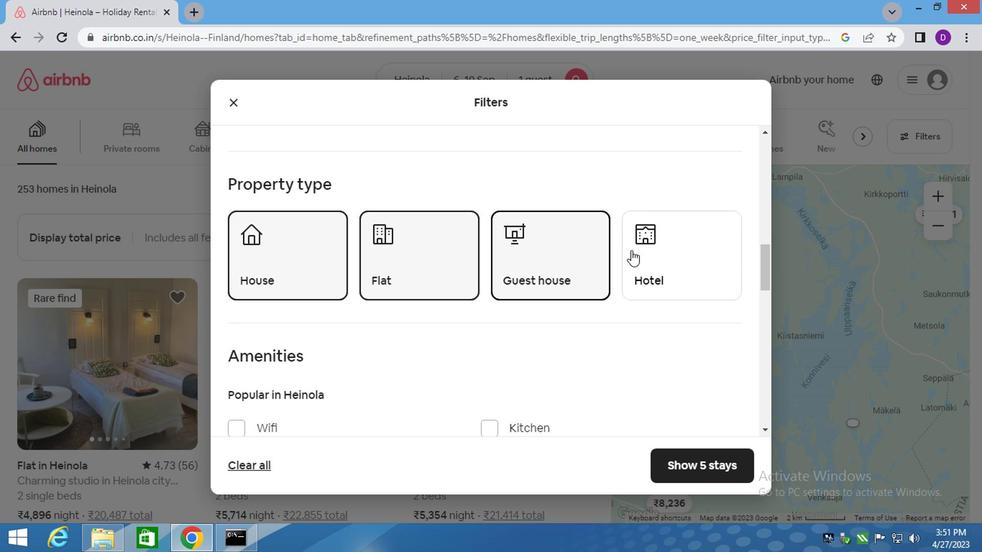 
Action: Mouse pressed left at (643, 247)
Screenshot: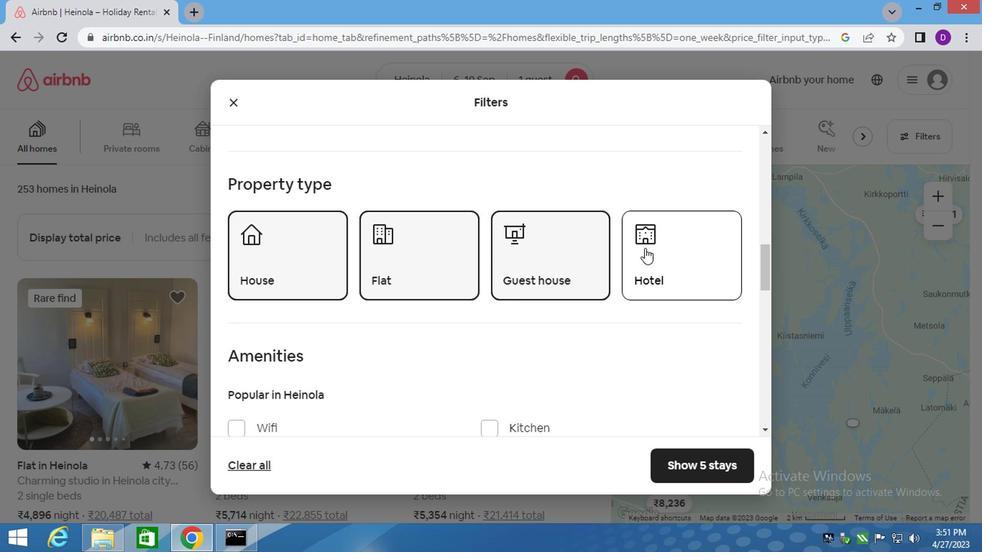 
Action: Mouse moved to (349, 338)
Screenshot: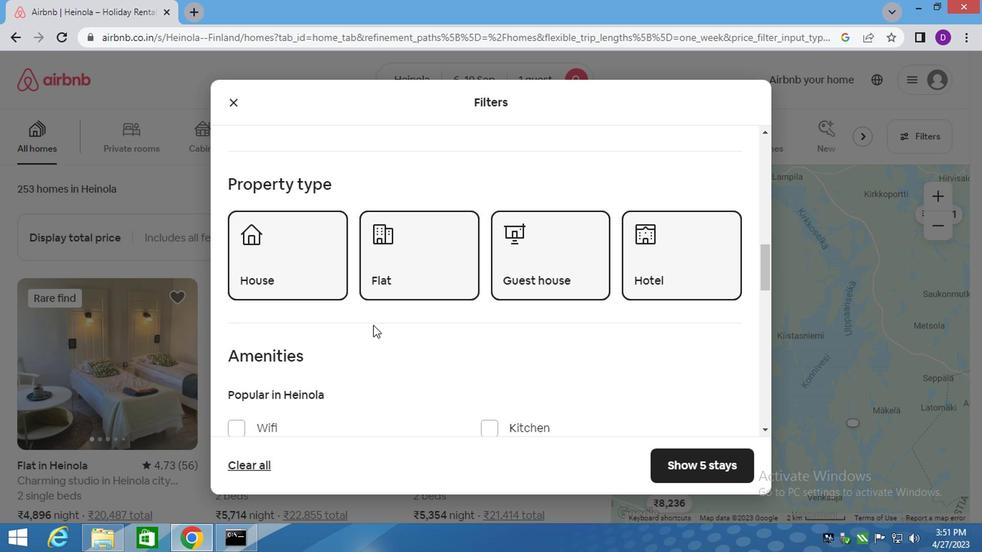 
Action: Mouse scrolled (349, 337) with delta (0, -1)
Screenshot: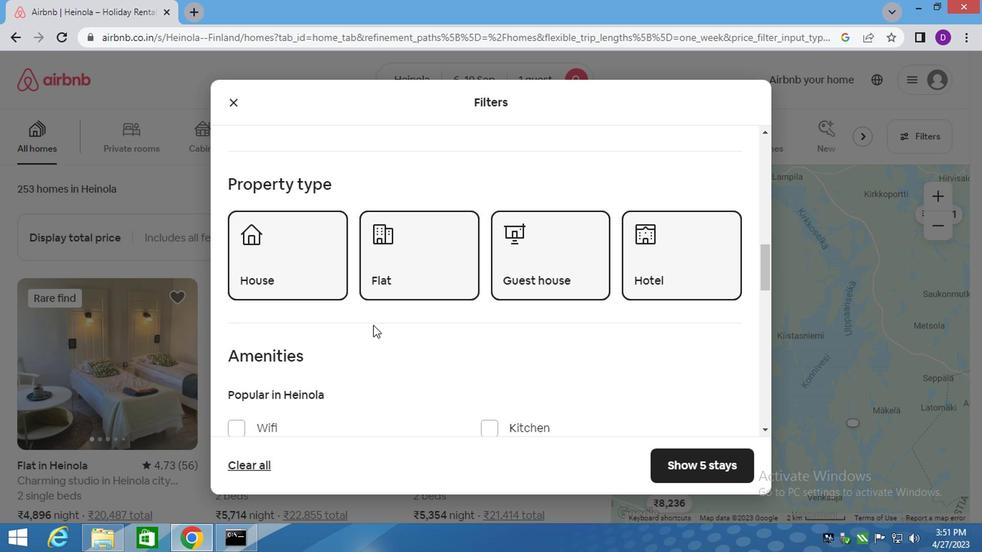 
Action: Mouse moved to (346, 339)
Screenshot: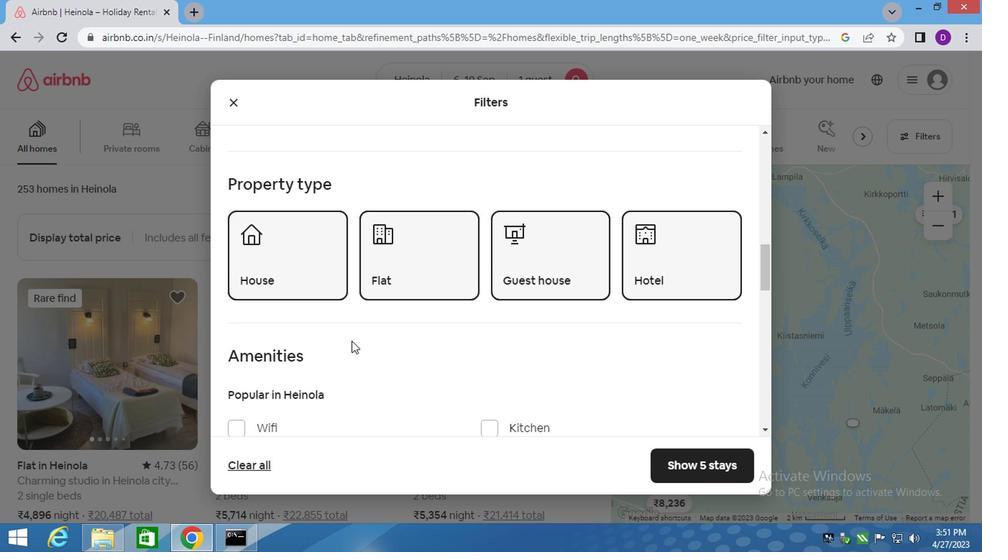 
Action: Mouse scrolled (346, 338) with delta (0, -1)
Screenshot: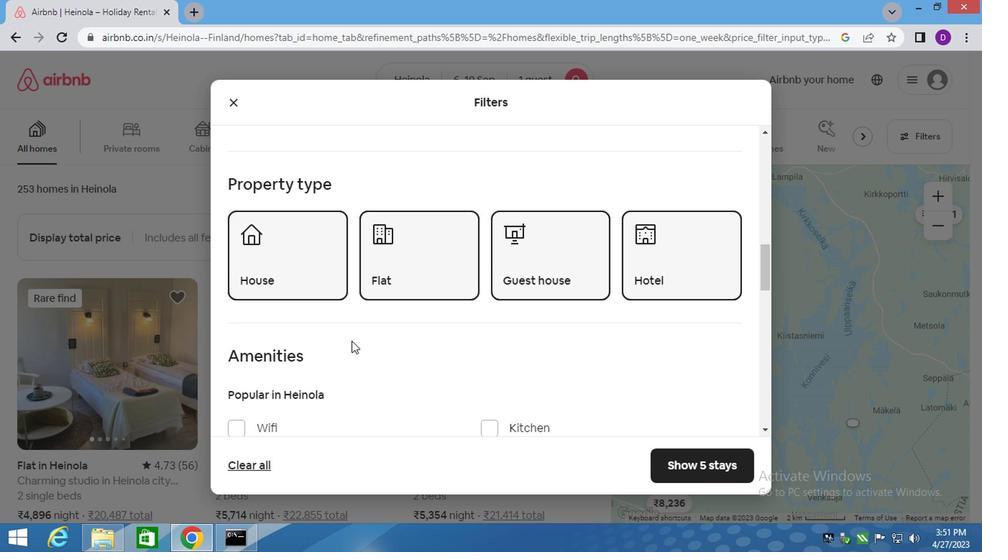 
Action: Mouse moved to (345, 339)
Screenshot: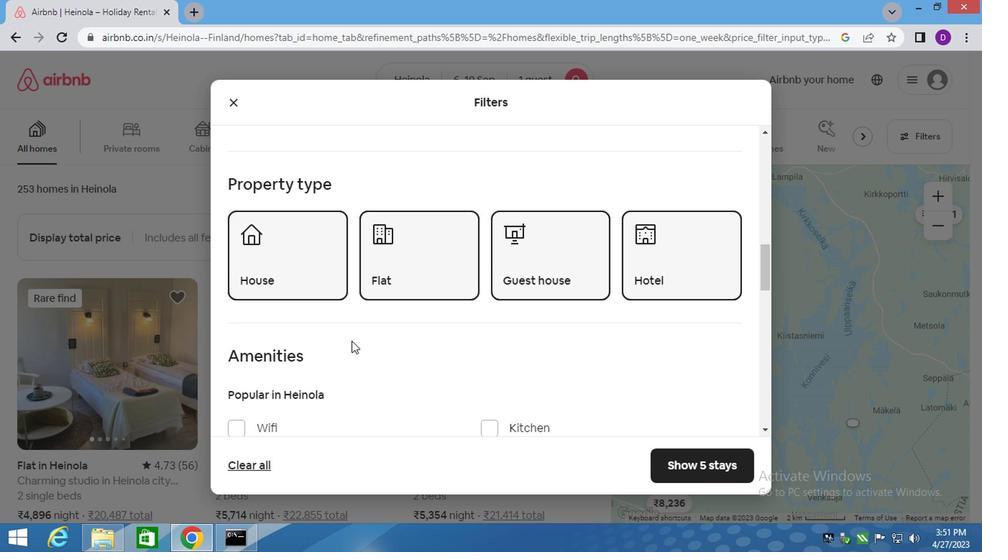 
Action: Mouse scrolled (345, 338) with delta (0, -1)
Screenshot: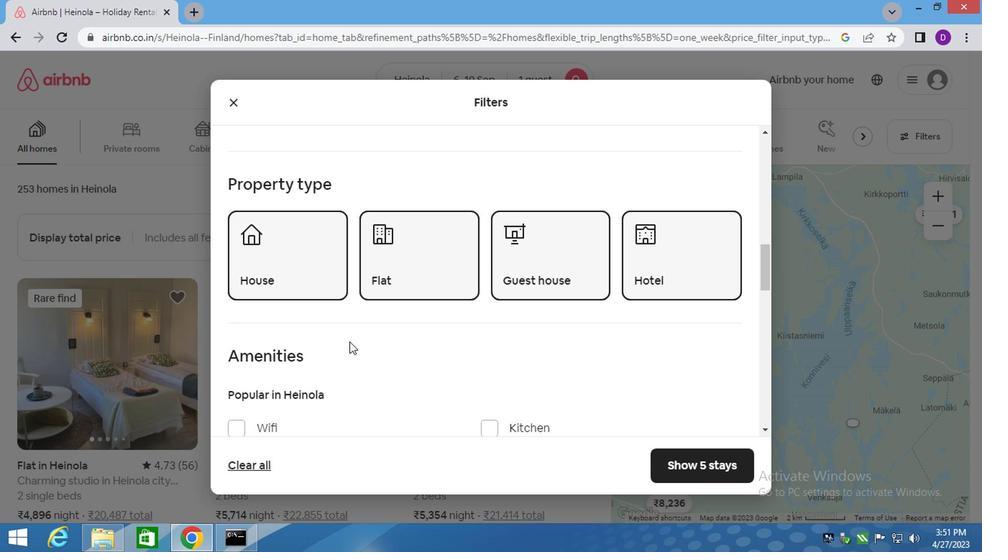 
Action: Mouse moved to (362, 337)
Screenshot: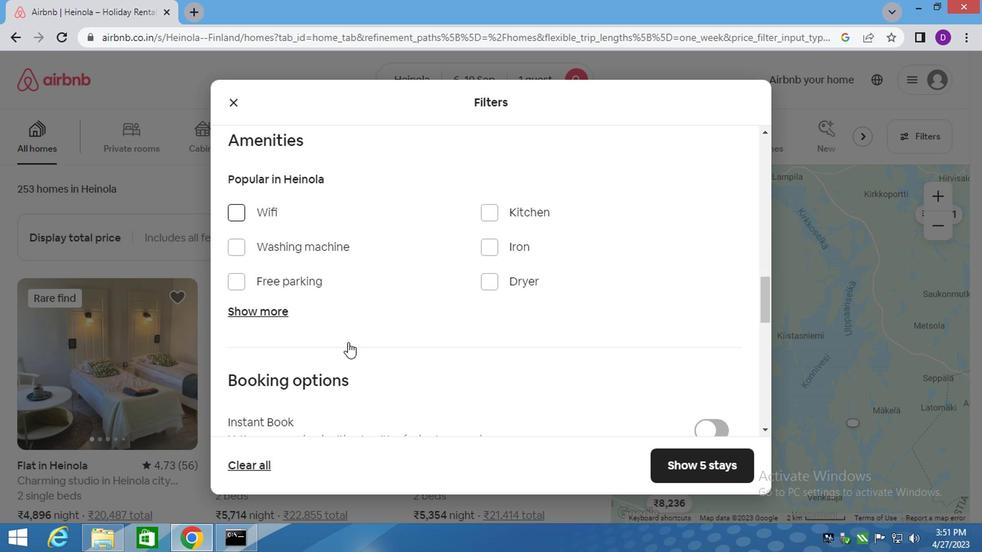 
Action: Mouse scrolled (362, 336) with delta (0, 0)
Screenshot: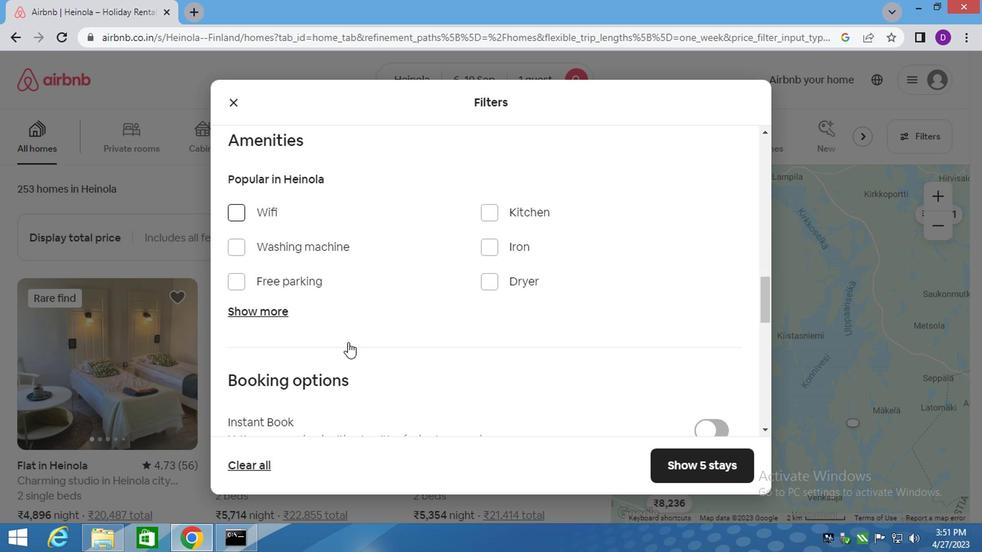 
Action: Mouse moved to (362, 337)
Screenshot: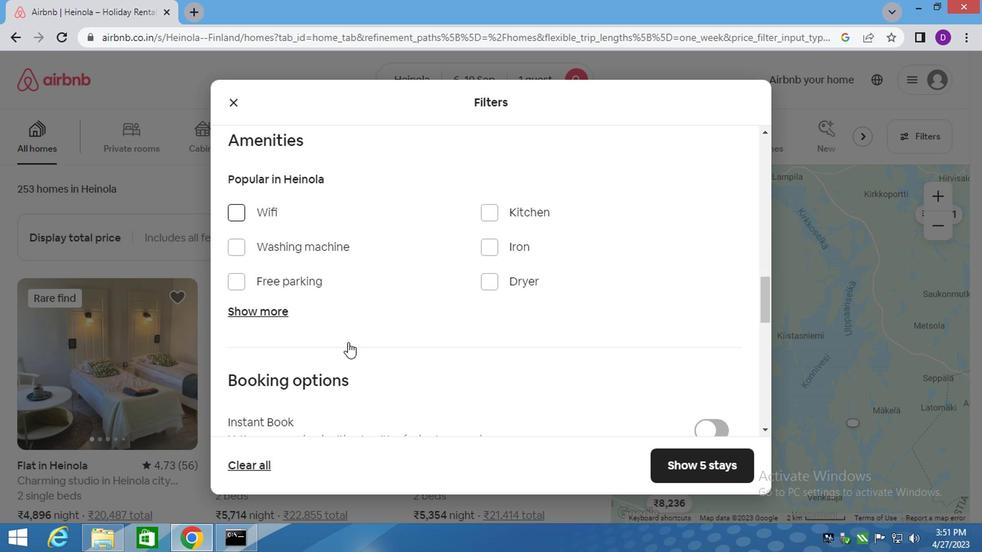 
Action: Mouse scrolled (362, 336) with delta (0, 0)
Screenshot: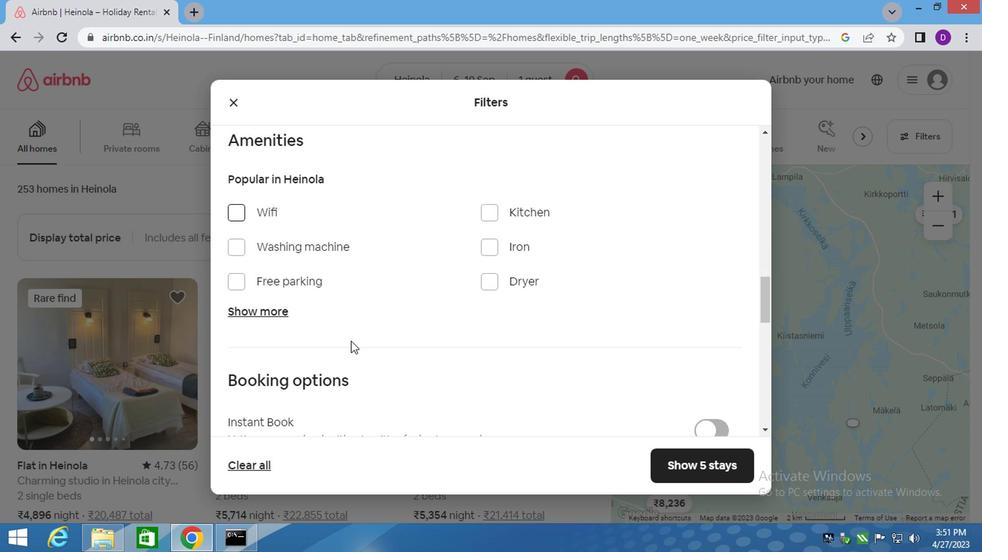 
Action: Mouse scrolled (362, 336) with delta (0, 0)
Screenshot: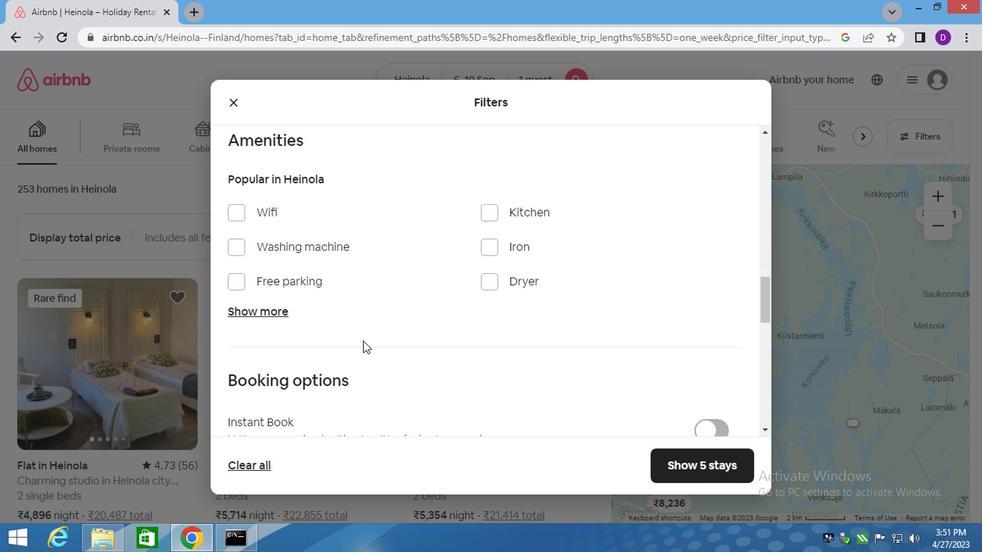 
Action: Mouse moved to (709, 260)
Screenshot: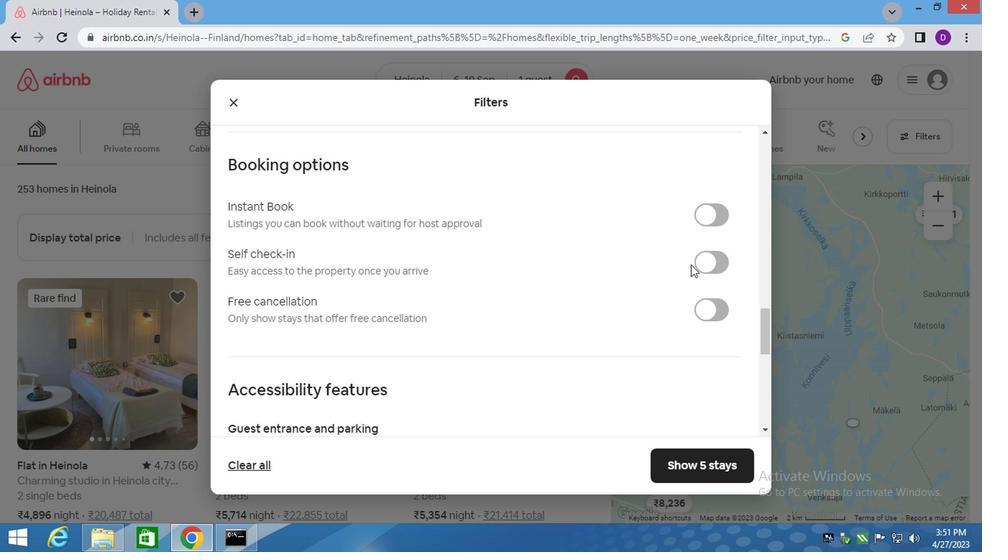 
Action: Mouse pressed left at (709, 260)
Screenshot: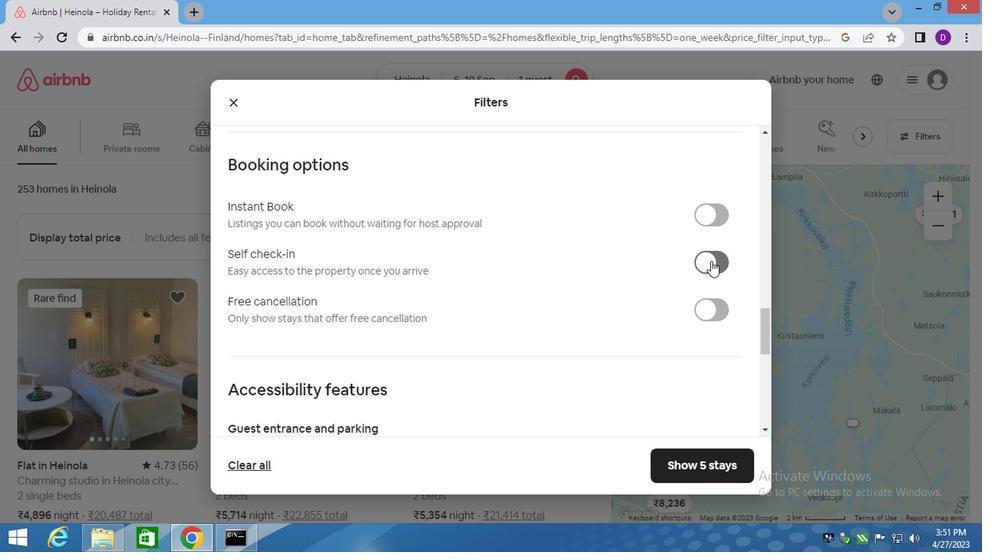 
Action: Mouse moved to (553, 307)
Screenshot: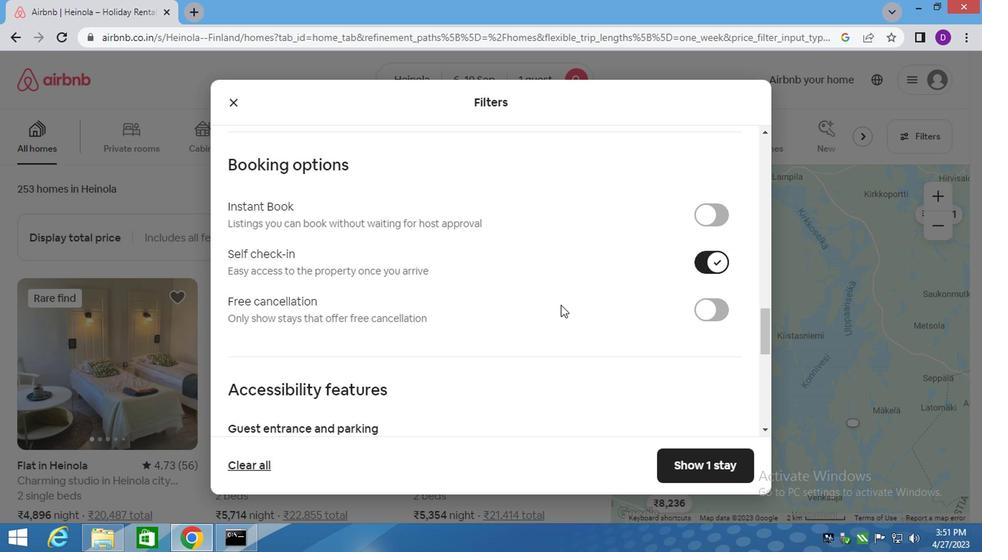 
Action: Mouse scrolled (553, 306) with delta (0, -1)
Screenshot: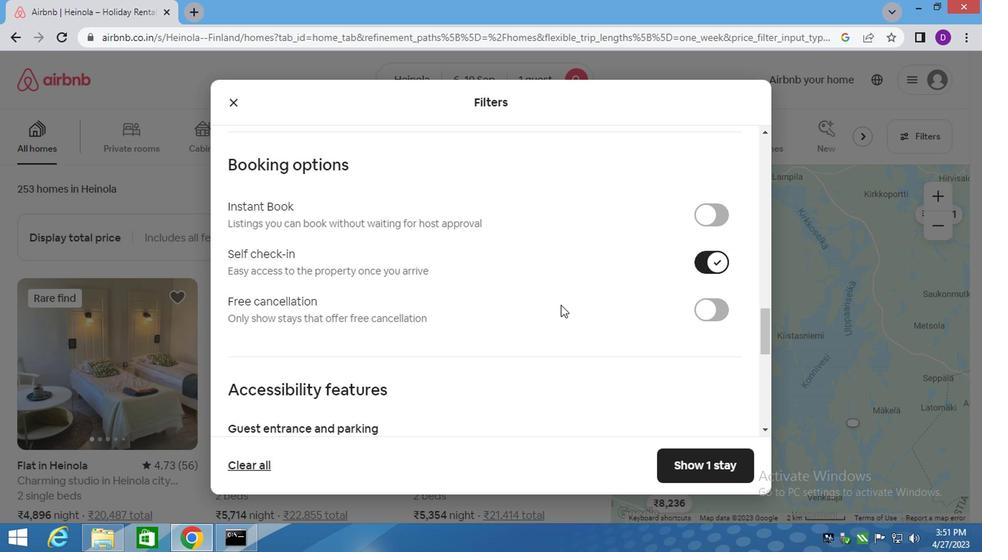 
Action: Mouse moved to (553, 310)
Screenshot: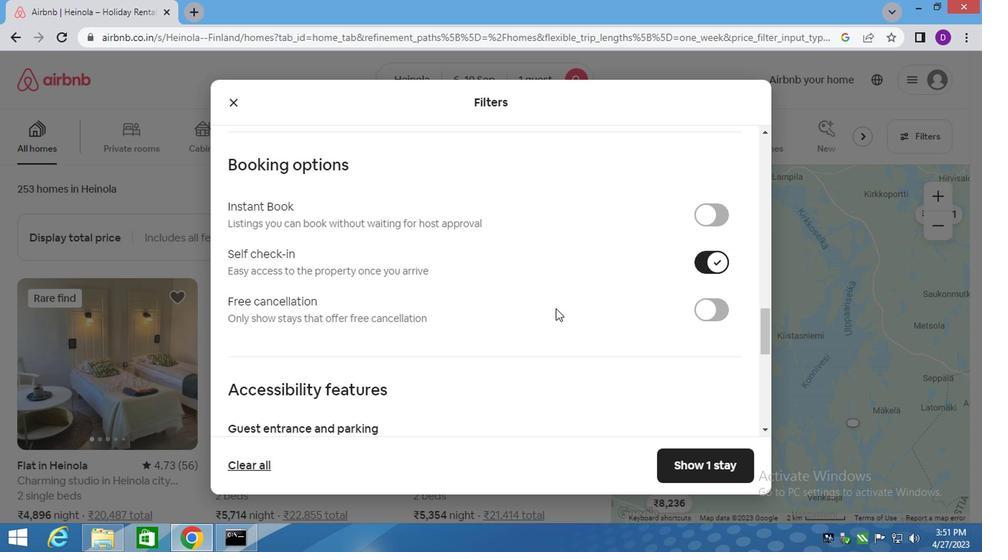 
Action: Mouse scrolled (553, 309) with delta (0, 0)
Screenshot: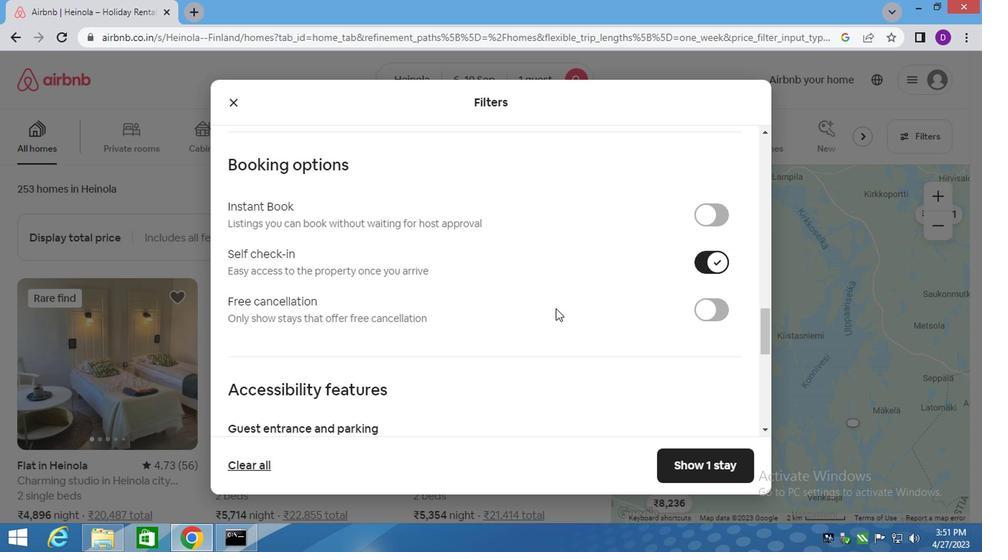 
Action: Mouse moved to (553, 311)
Screenshot: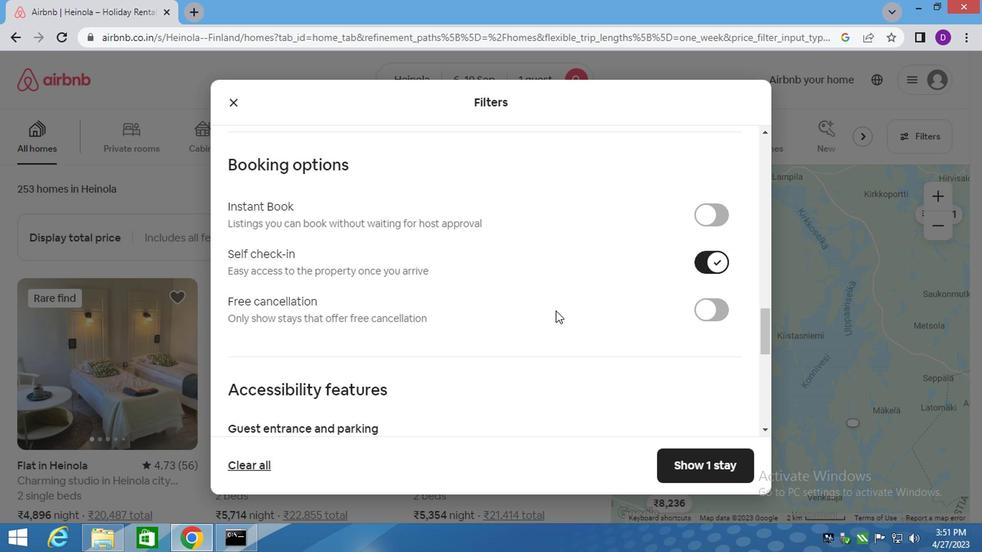 
Action: Mouse scrolled (553, 310) with delta (0, 0)
Screenshot: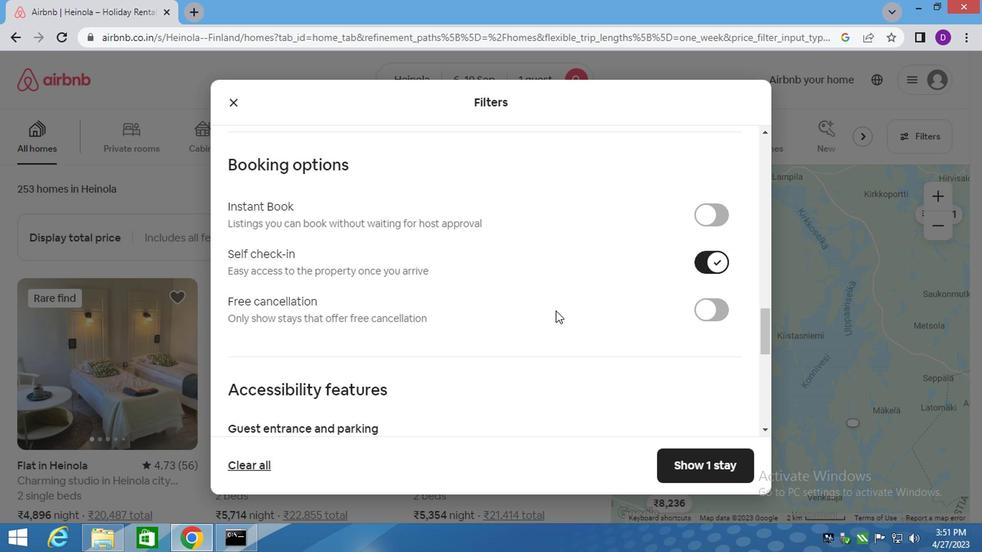 
Action: Mouse moved to (687, 455)
Screenshot: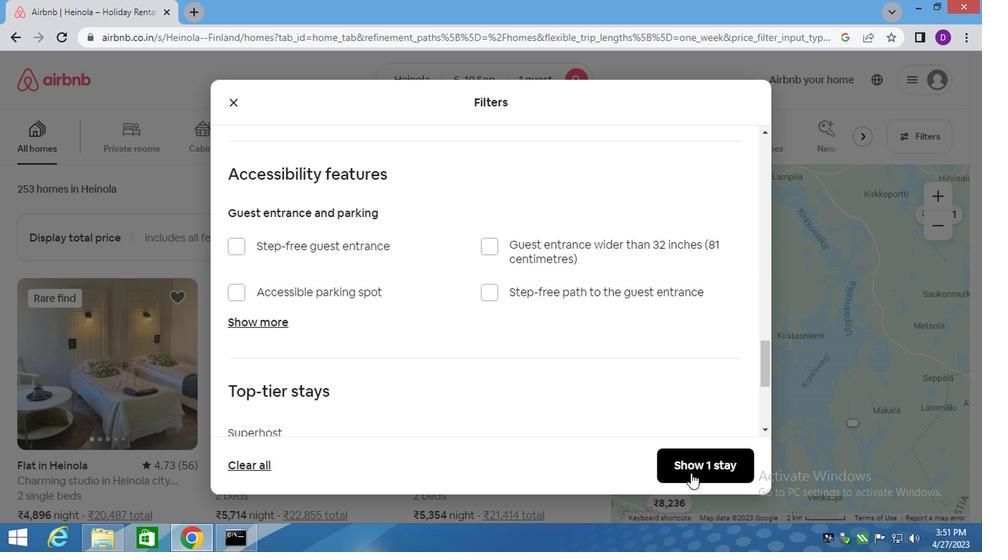 
Action: Mouse pressed left at (687, 455)
Screenshot: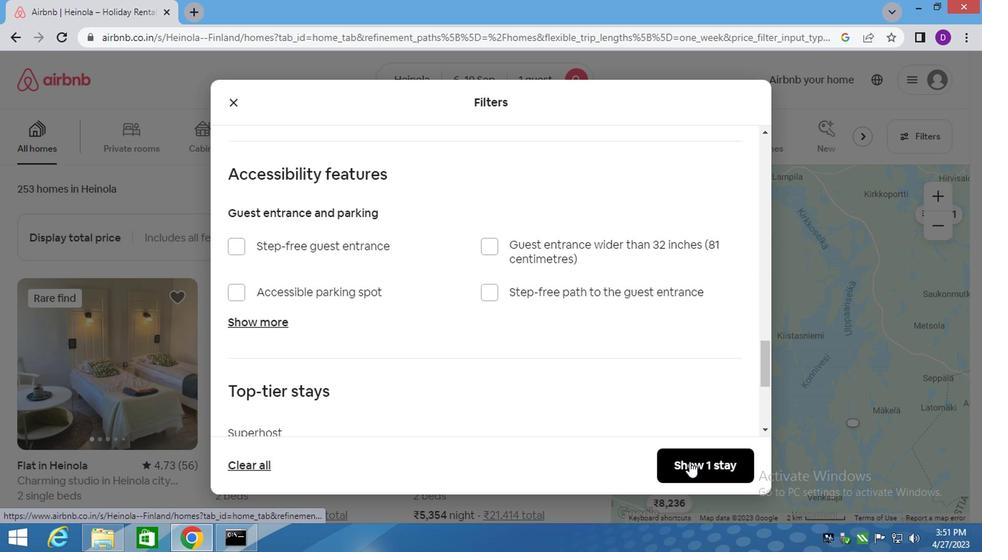 
Action: Mouse moved to (574, 328)
Screenshot: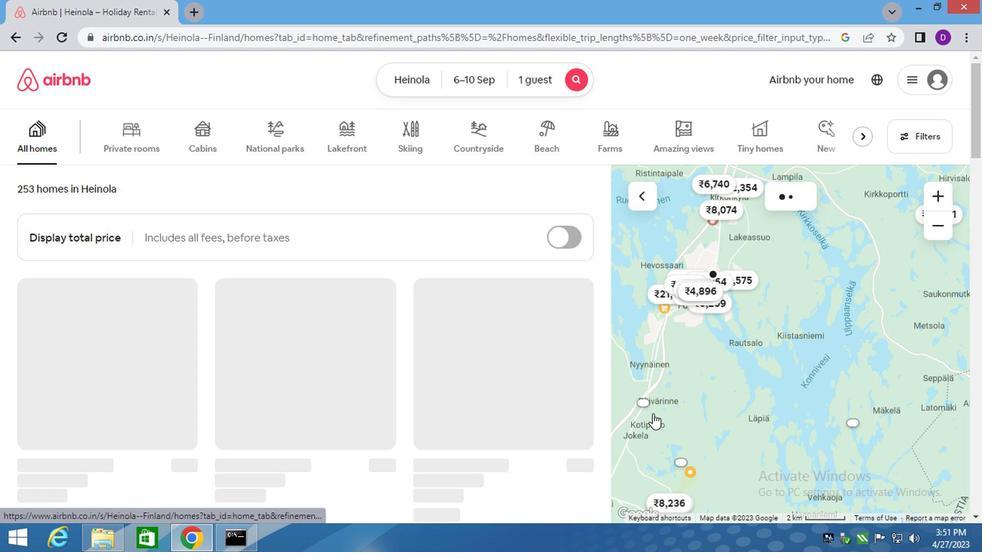 
